Task: Look for space in San Vicente de Tagua Tagua, Chile from 1st June, 2023 to 9th June, 2023 for 4 adults in price range Rs.6000 to Rs.12000. Place can be entire place with 2 bedrooms having 2 beds and 2 bathrooms. Property type can be house, flat, guest house. Booking option can be shelf check-in. Required host language is English.
Action: Mouse moved to (377, 141)
Screenshot: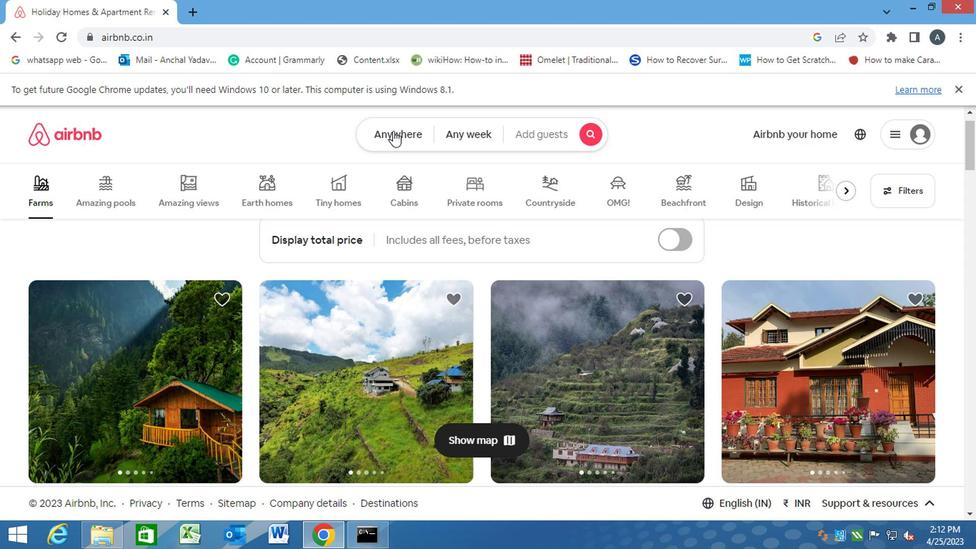 
Action: Mouse pressed left at (377, 141)
Screenshot: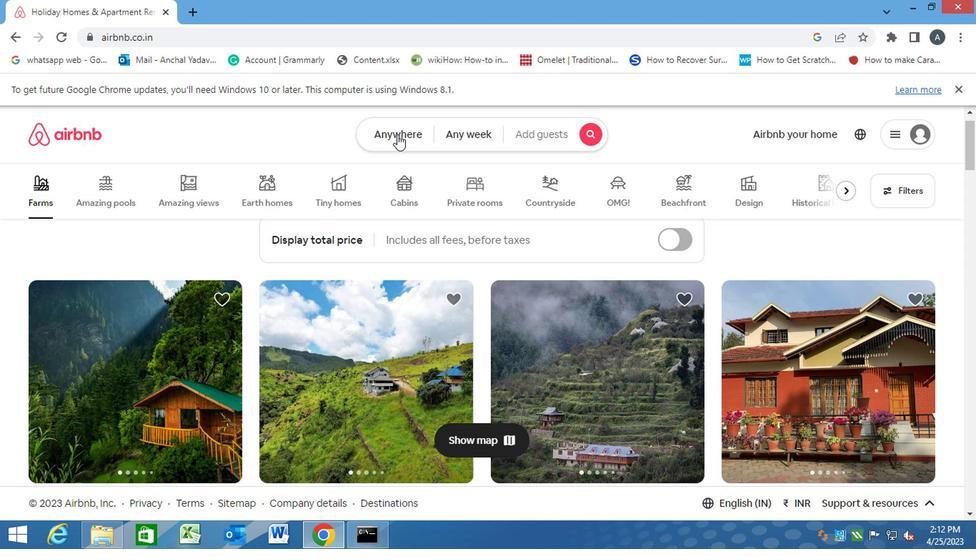 
Action: Mouse moved to (215, 192)
Screenshot: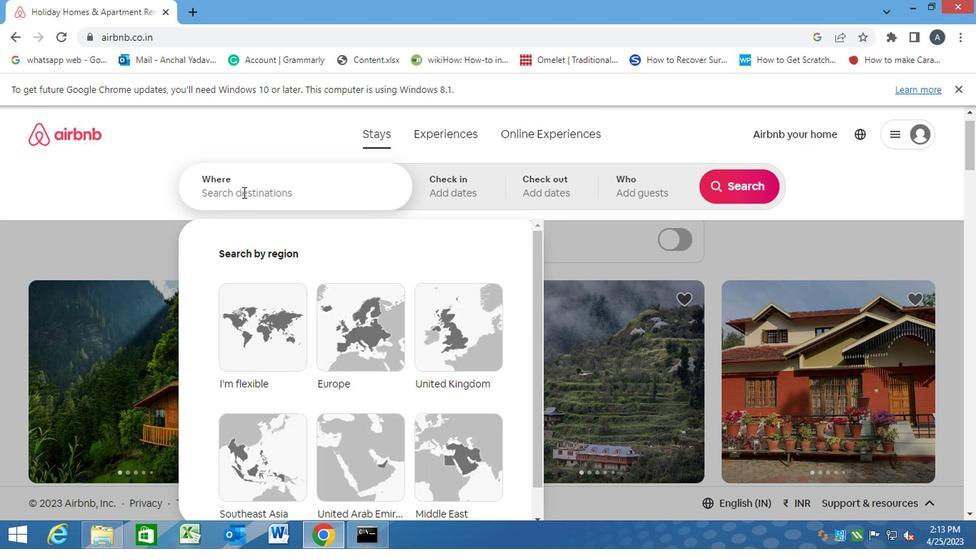 
Action: Mouse pressed left at (215, 192)
Screenshot: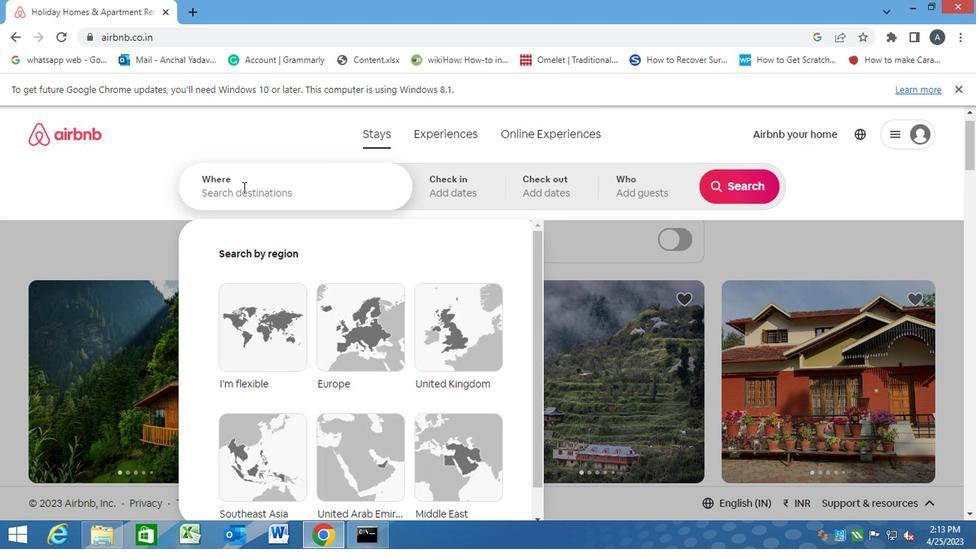 
Action: Mouse moved to (215, 192)
Screenshot: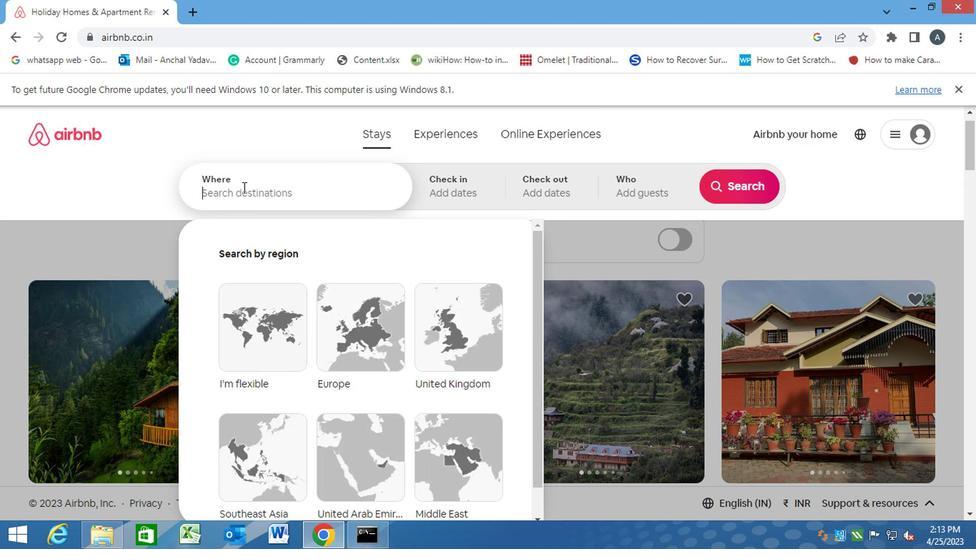 
Action: Key pressed s<Key.backspace><Key.caps_lock>s<Key.caps_lock>an<Key.space><Key.caps_lock>v<Key.caps_lock>i
Screenshot: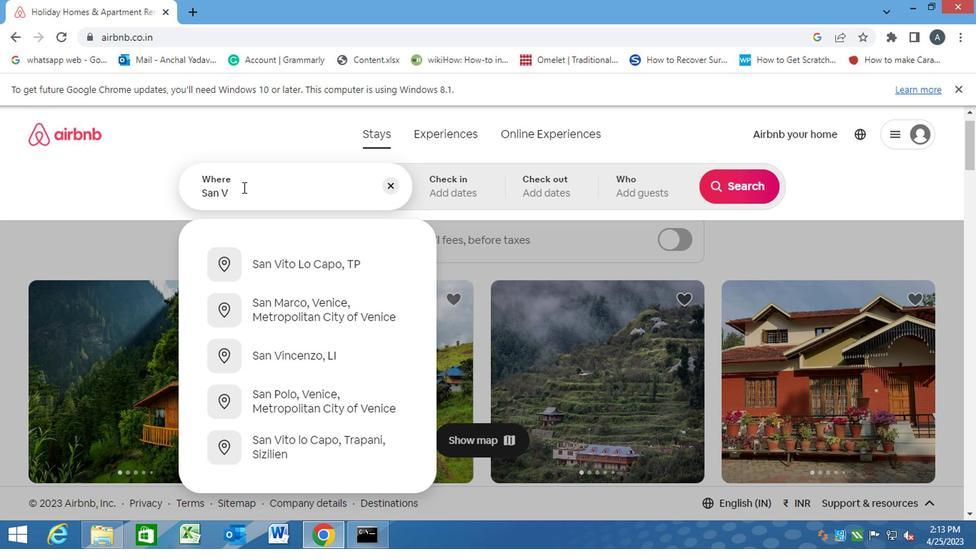 
Action: Mouse moved to (219, 175)
Screenshot: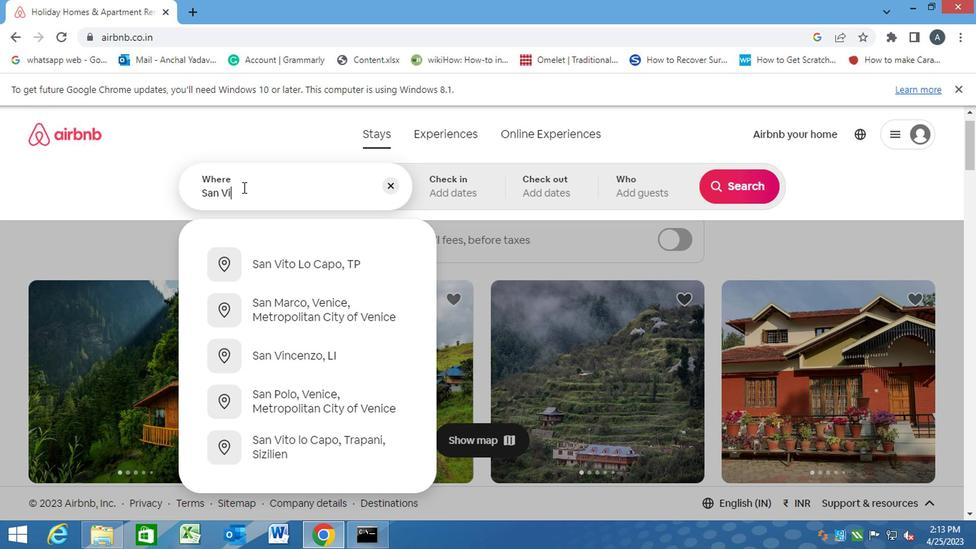 
Action: Key pressed cente<Key.space>de<Key.space><Key.caps_lock>t<Key.caps_lock>agua<Key.space><Key.caps_lock>t<Key.caps_lock>agua,<Key.space><Key.caps_lock>c<Key.caps_lock>hile<Key.enter>
Screenshot: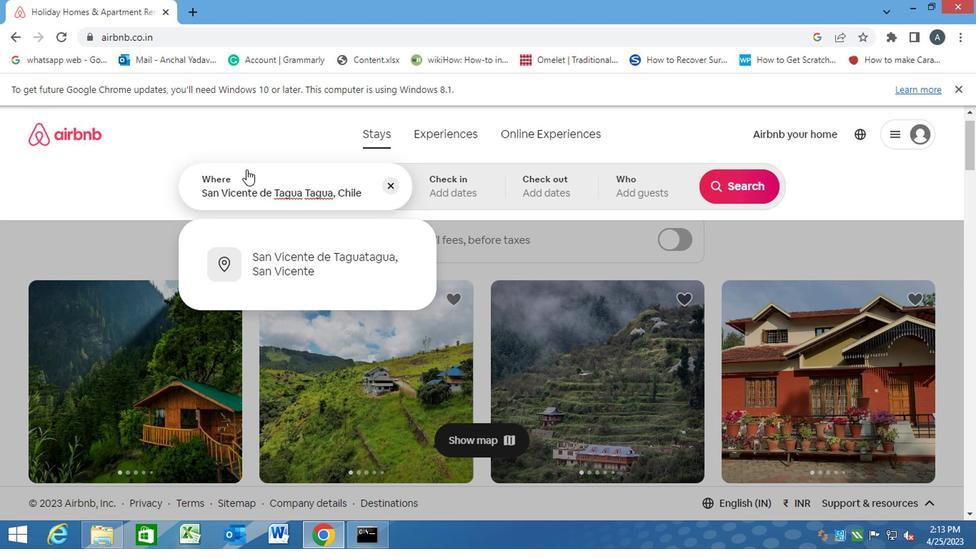 
Action: Mouse moved to (720, 297)
Screenshot: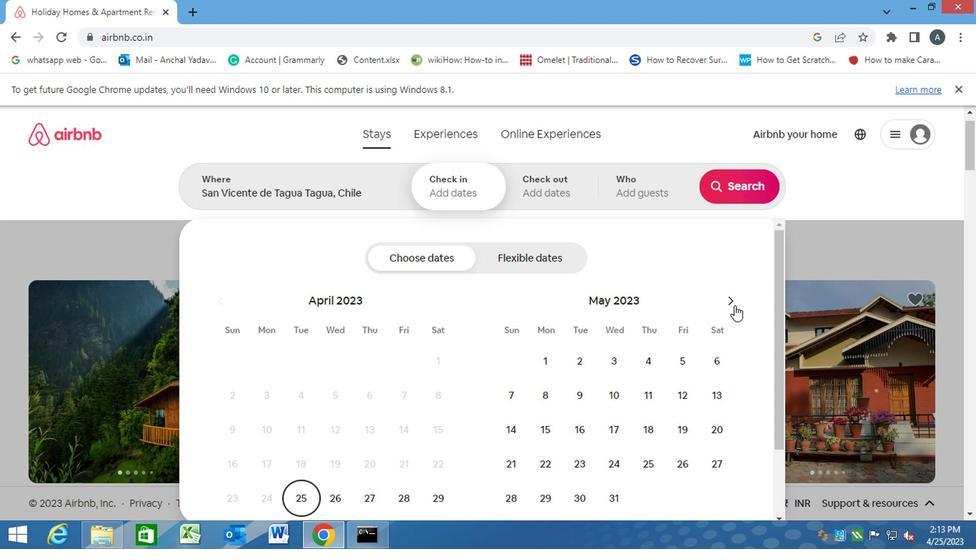 
Action: Mouse pressed left at (720, 297)
Screenshot: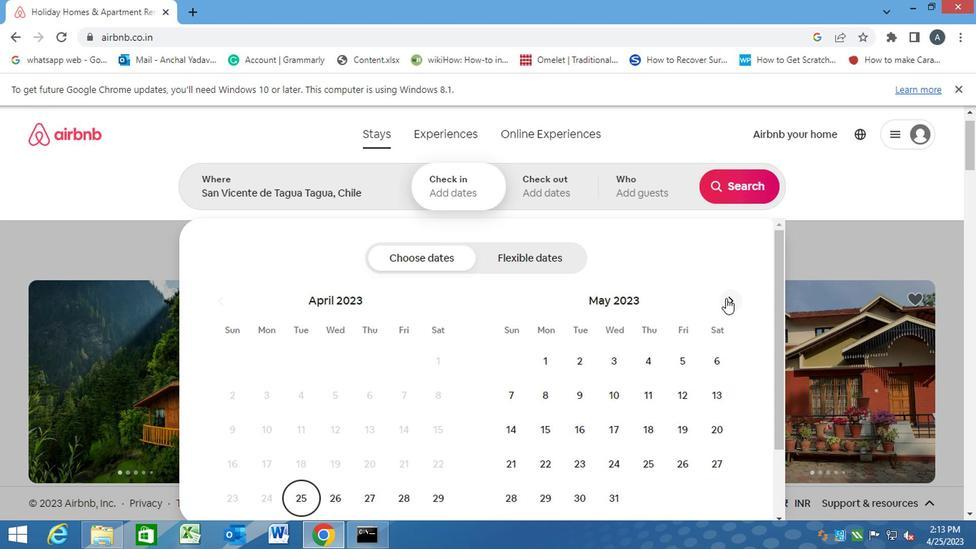 
Action: Mouse moved to (645, 355)
Screenshot: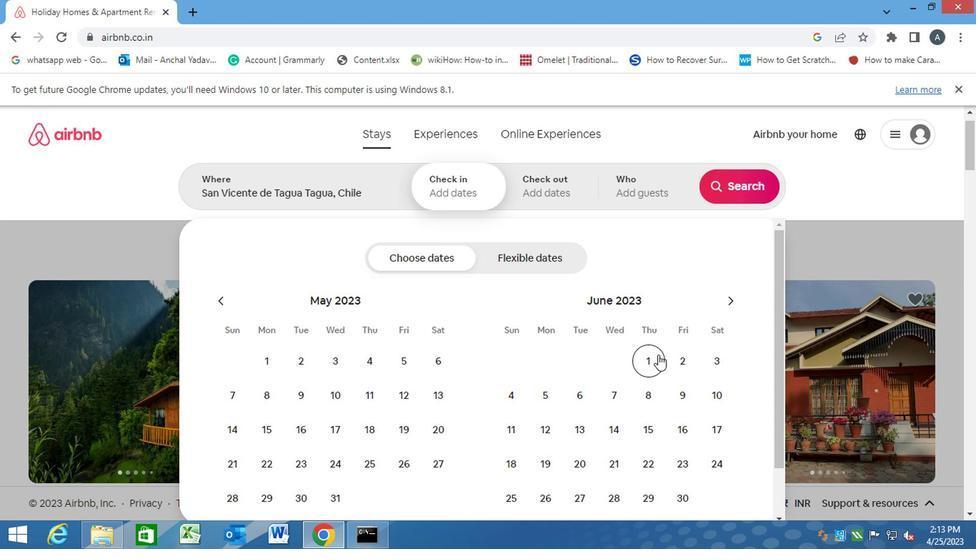 
Action: Mouse pressed left at (645, 355)
Screenshot: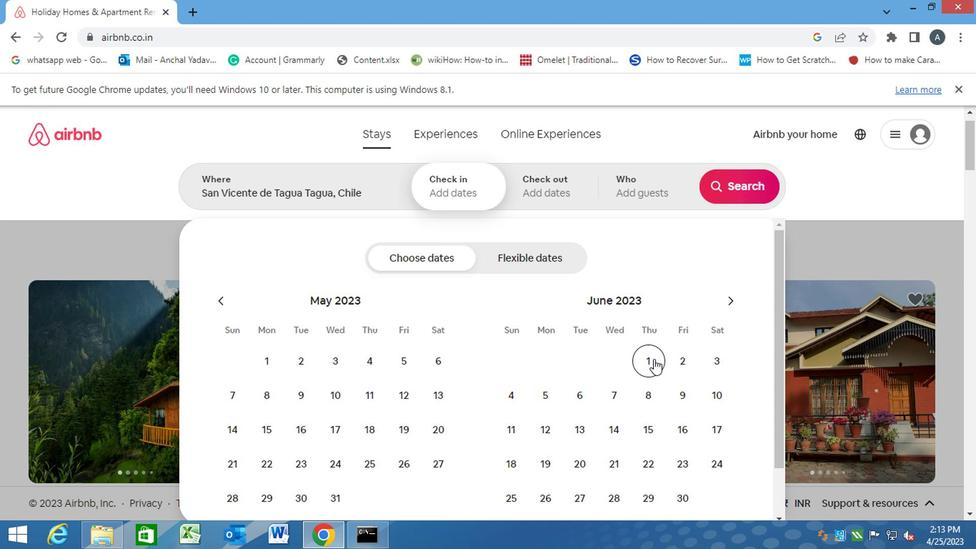 
Action: Mouse moved to (681, 383)
Screenshot: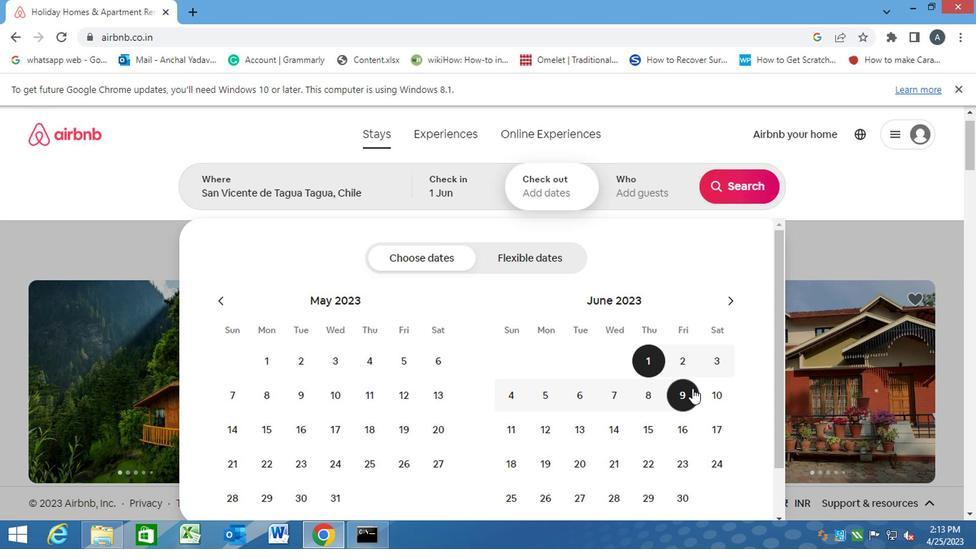 
Action: Mouse pressed left at (681, 383)
Screenshot: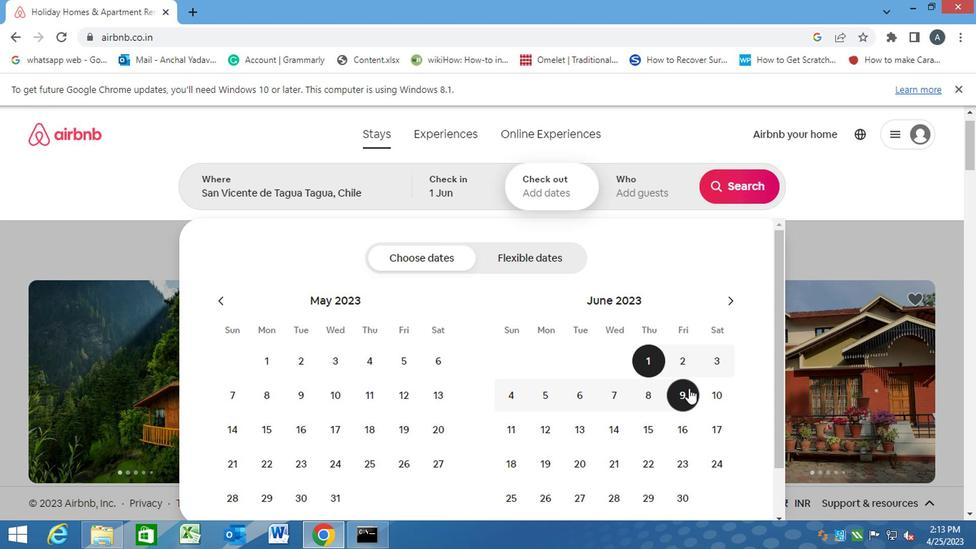 
Action: Mouse moved to (642, 195)
Screenshot: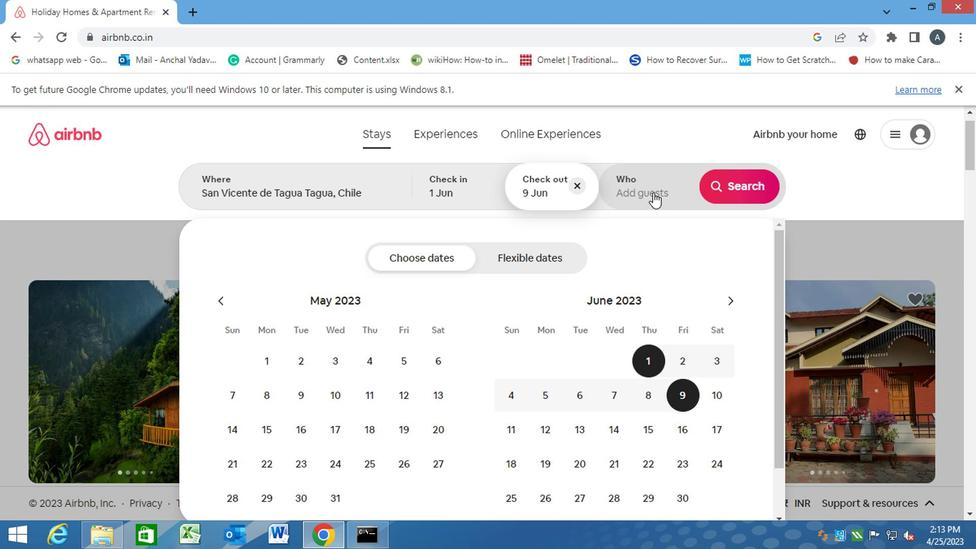 
Action: Mouse pressed left at (642, 195)
Screenshot: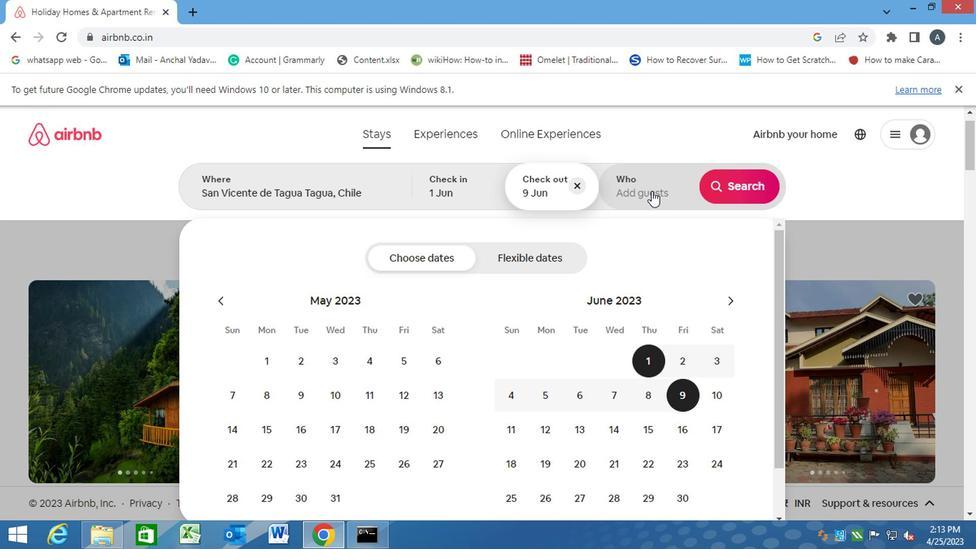 
Action: Mouse moved to (744, 261)
Screenshot: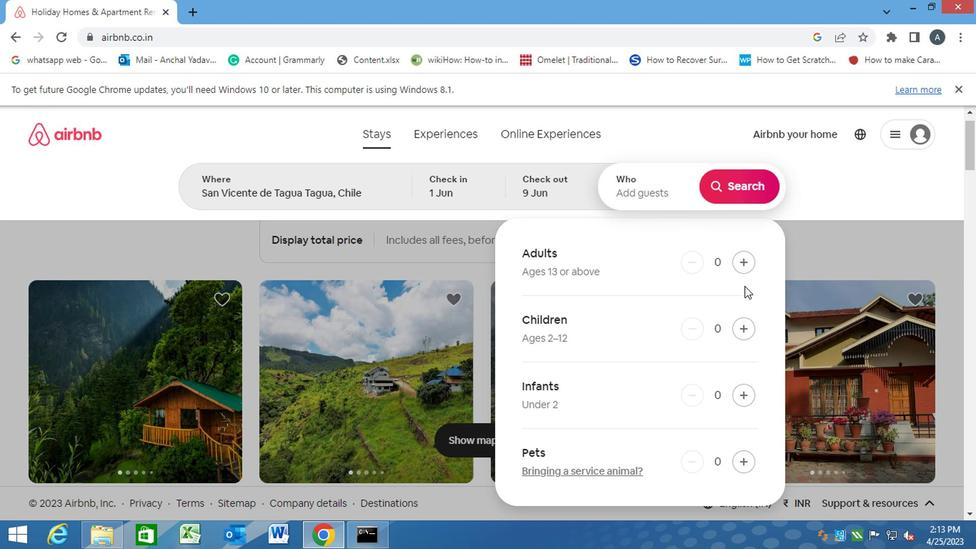
Action: Mouse pressed left at (744, 261)
Screenshot: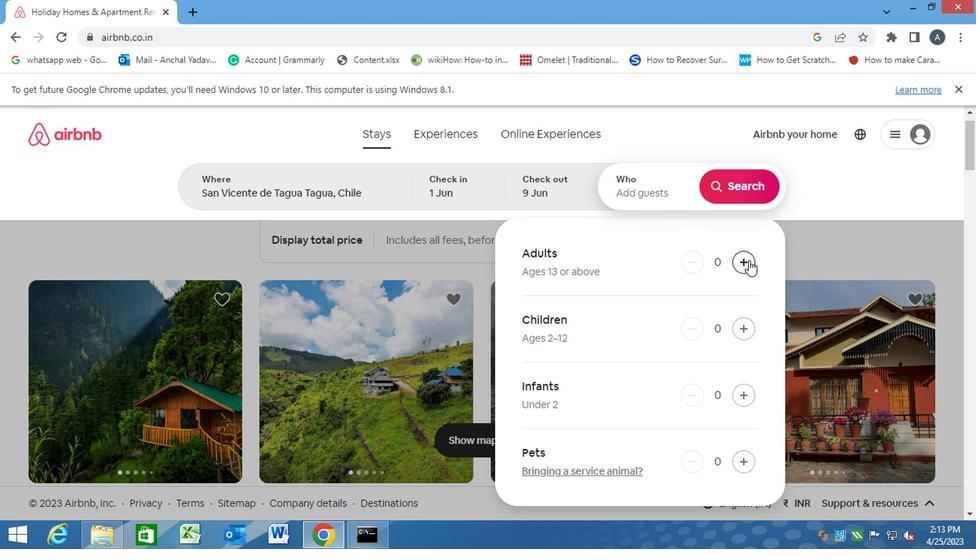 
Action: Mouse pressed left at (744, 261)
Screenshot: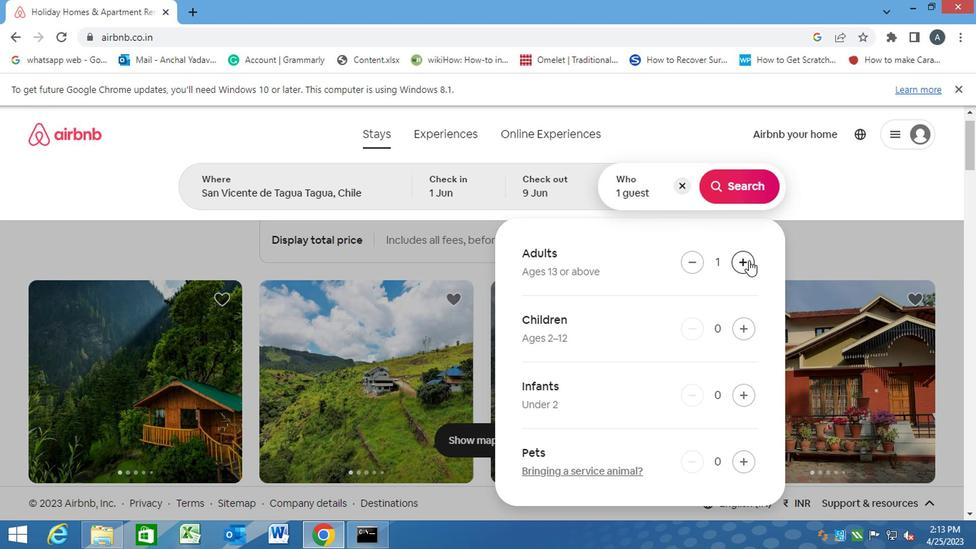 
Action: Mouse pressed left at (744, 261)
Screenshot: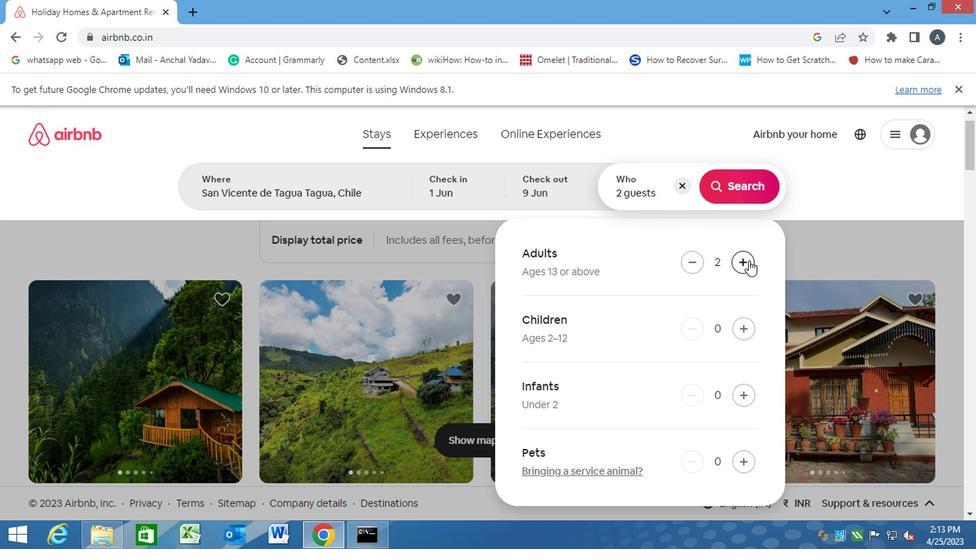 
Action: Mouse pressed left at (744, 261)
Screenshot: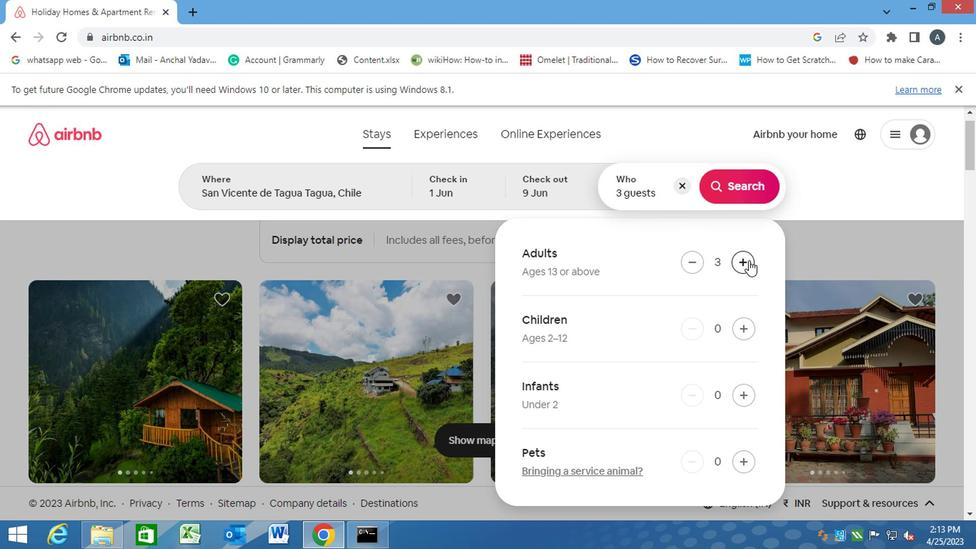 
Action: Mouse moved to (716, 192)
Screenshot: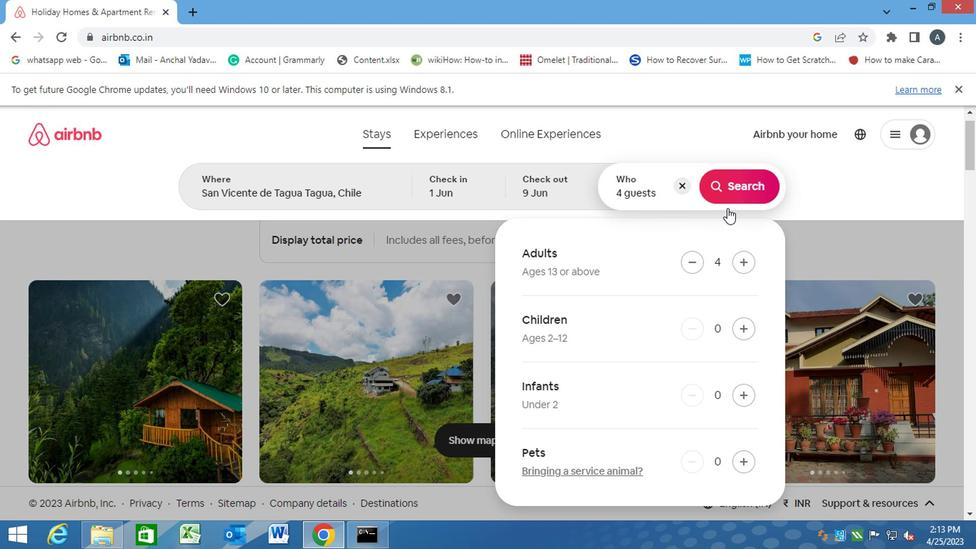 
Action: Mouse pressed left at (716, 192)
Screenshot: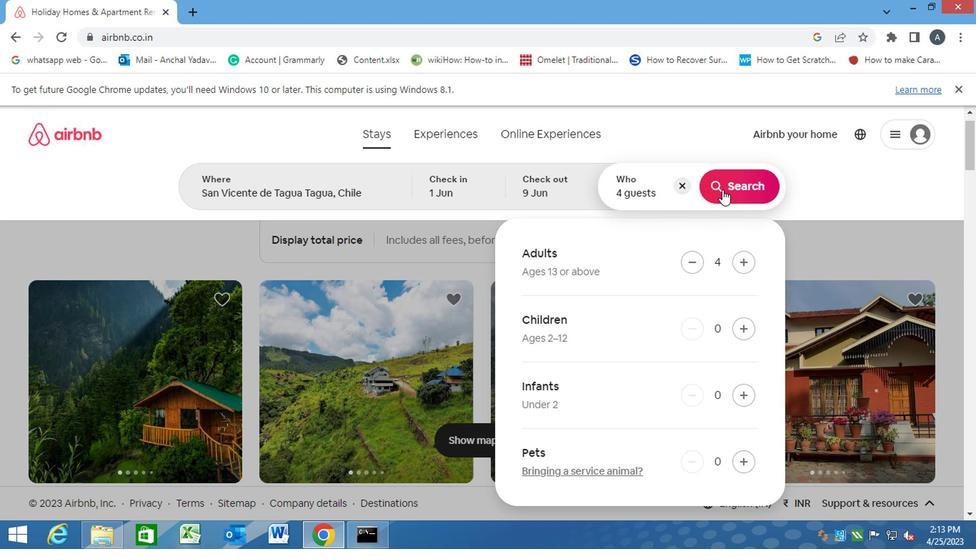 
Action: Mouse moved to (930, 192)
Screenshot: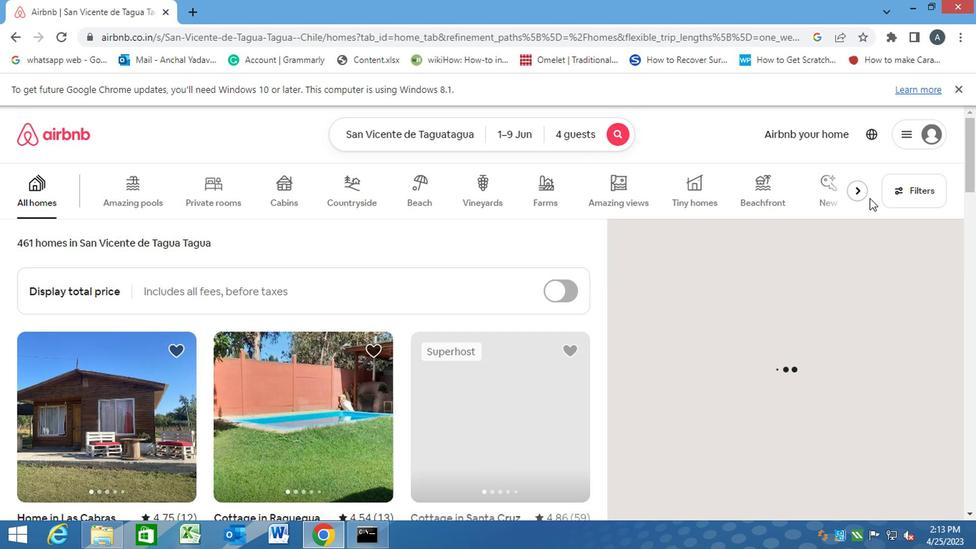 
Action: Mouse pressed left at (930, 192)
Screenshot: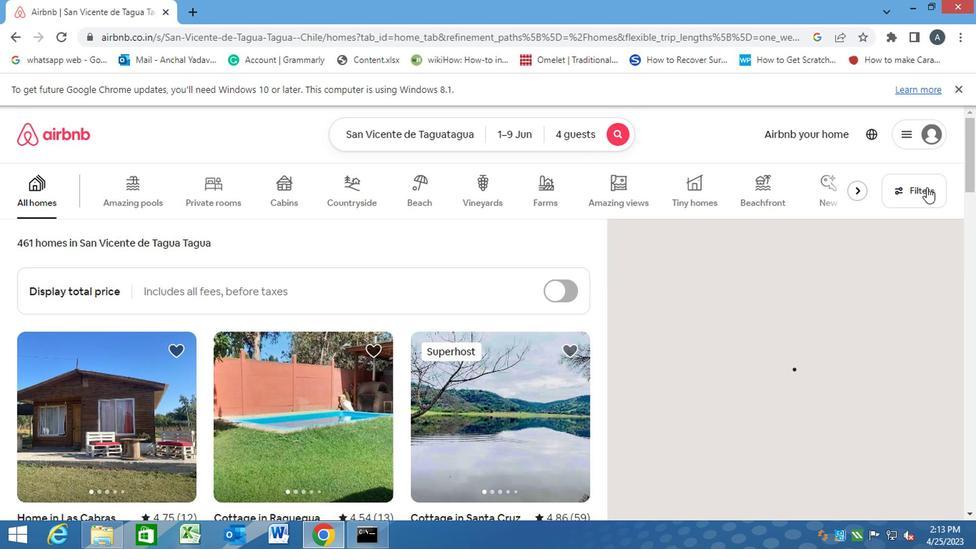 
Action: Mouse moved to (274, 360)
Screenshot: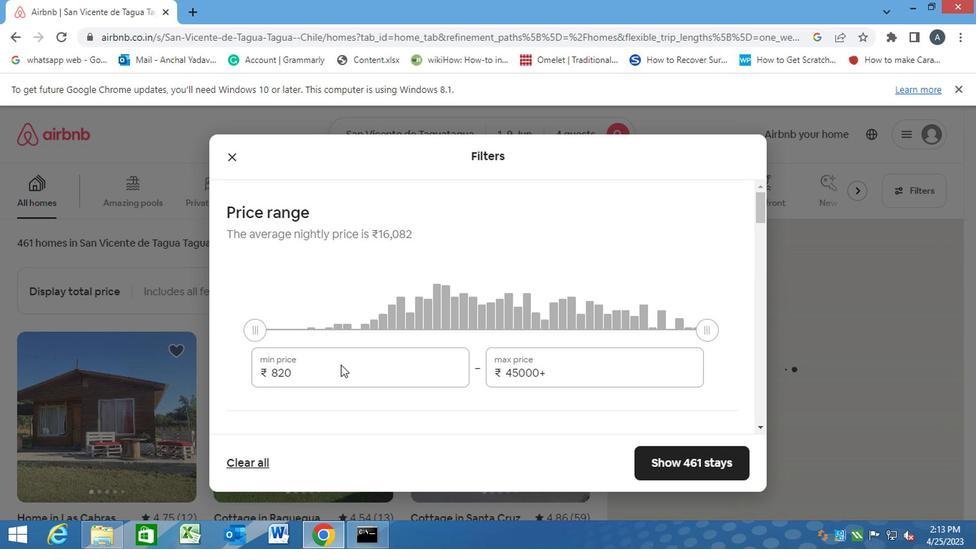
Action: Mouse pressed left at (274, 360)
Screenshot: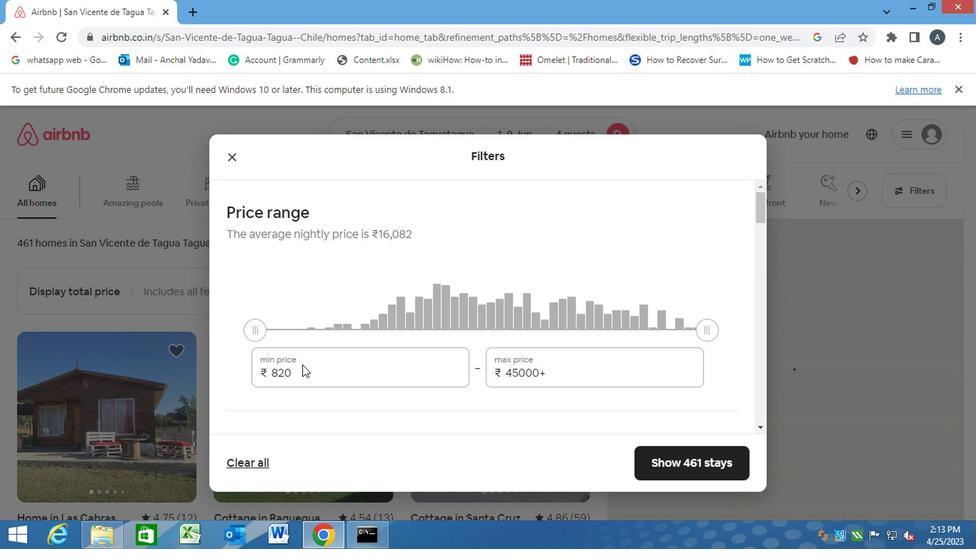 
Action: Mouse moved to (272, 368)
Screenshot: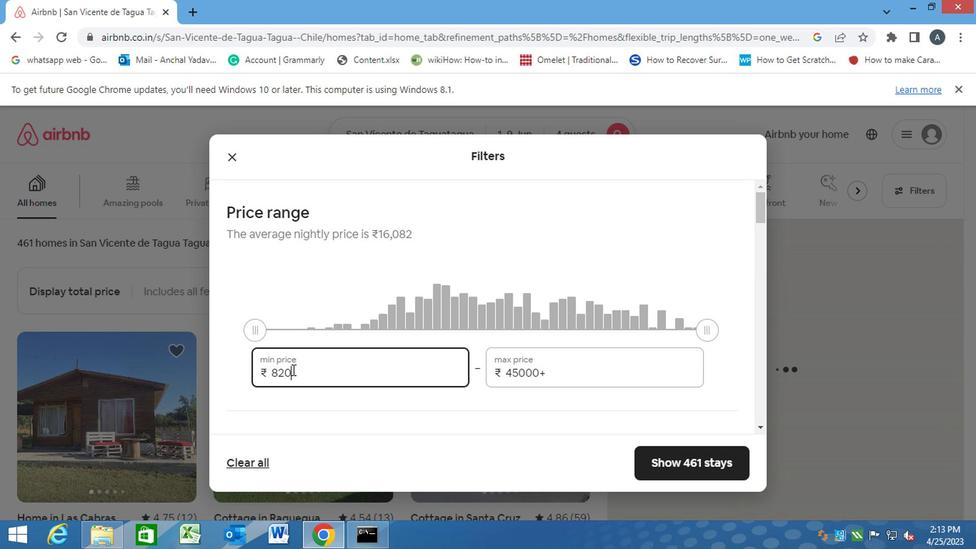 
Action: Mouse pressed left at (272, 368)
Screenshot: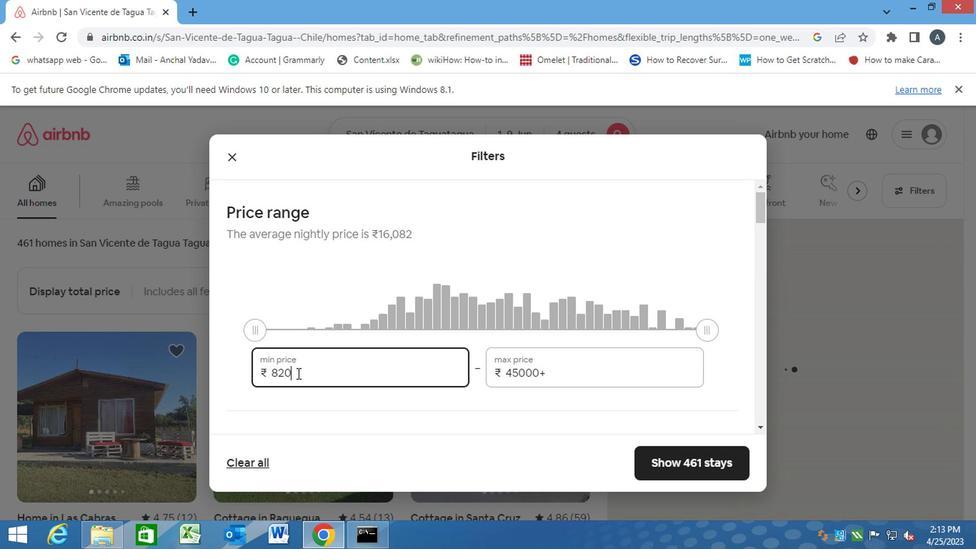 
Action: Mouse moved to (240, 368)
Screenshot: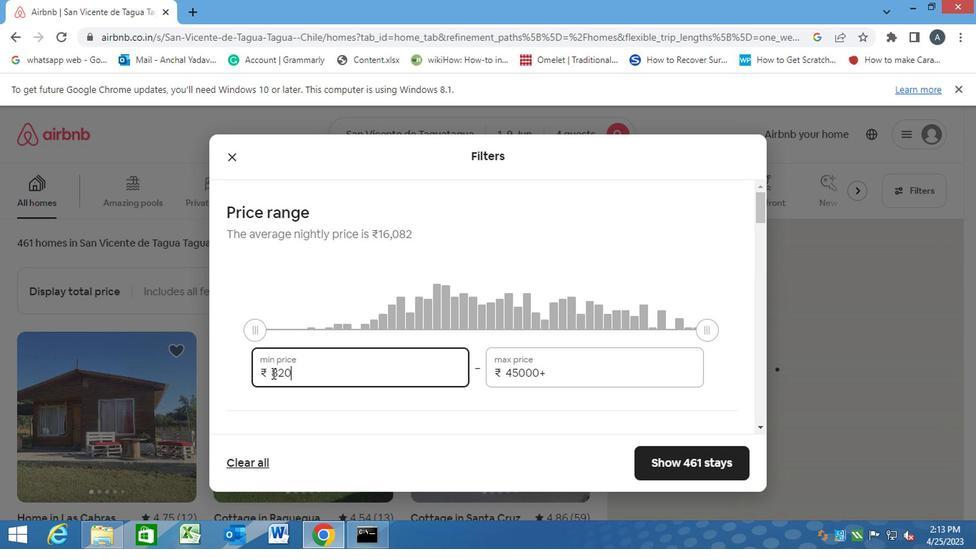 
Action: Key pressed 6000<Key.tab><Key.backspace>12<Key.backspace><Key.backspace><Key.backspace><Key.backspace><Key.backspace><Key.backspace><Key.backspace><Key.backspace><Key.backspace><Key.backspace><Key.backspace><Key.backspace><Key.backspace><Key.backspace><Key.backspace><Key.backspace><Key.backspace><Key.backspace><Key.backspace><Key.backspace>12000
Screenshot: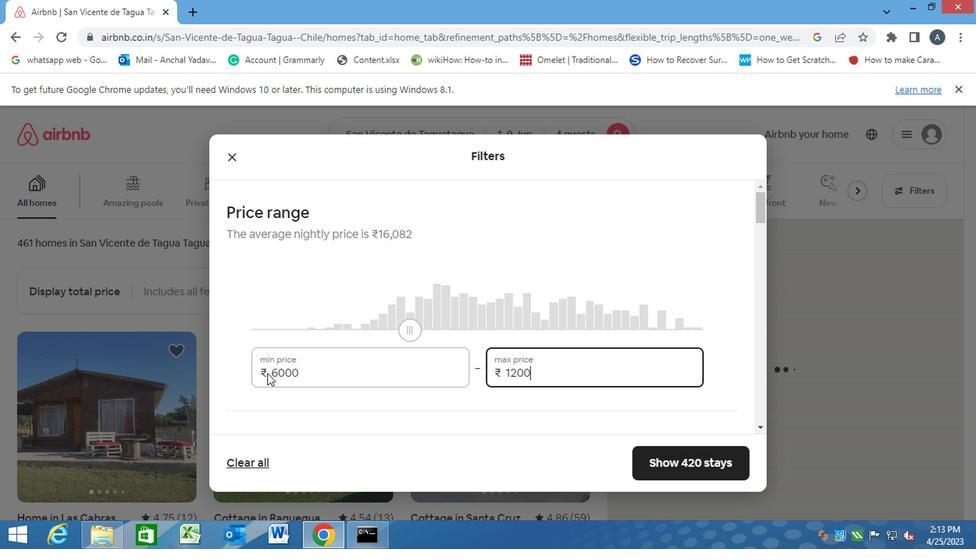 
Action: Mouse moved to (267, 406)
Screenshot: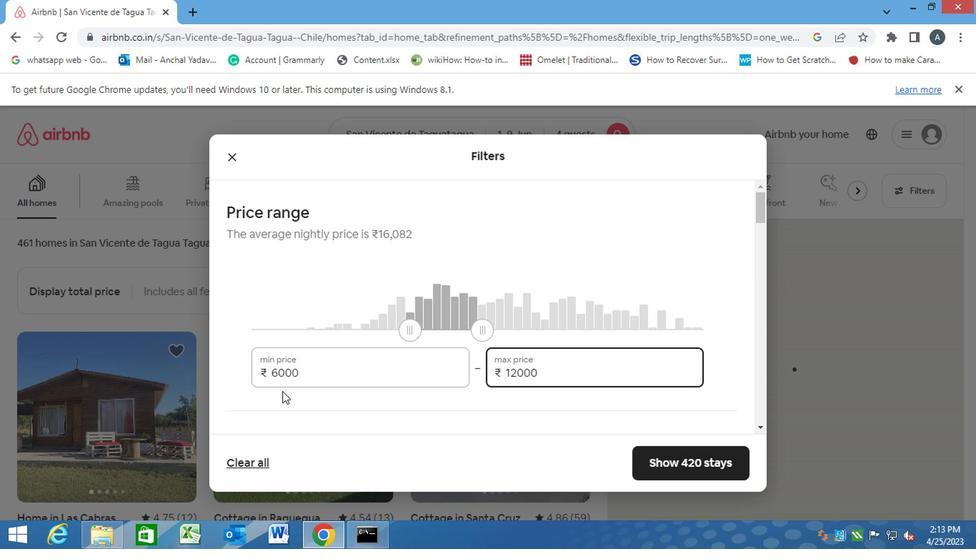 
Action: Mouse pressed left at (267, 406)
Screenshot: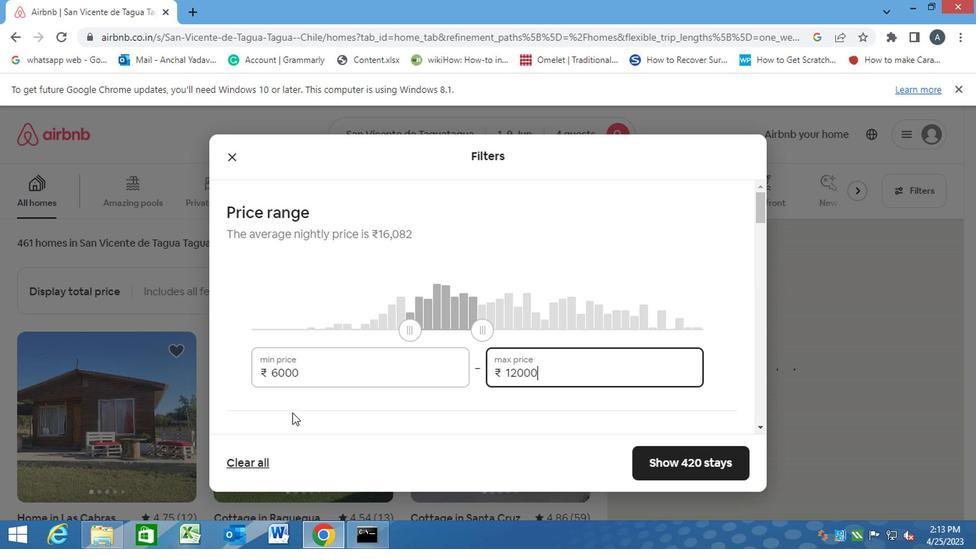 
Action: Mouse scrolled (267, 405) with delta (0, 0)
Screenshot: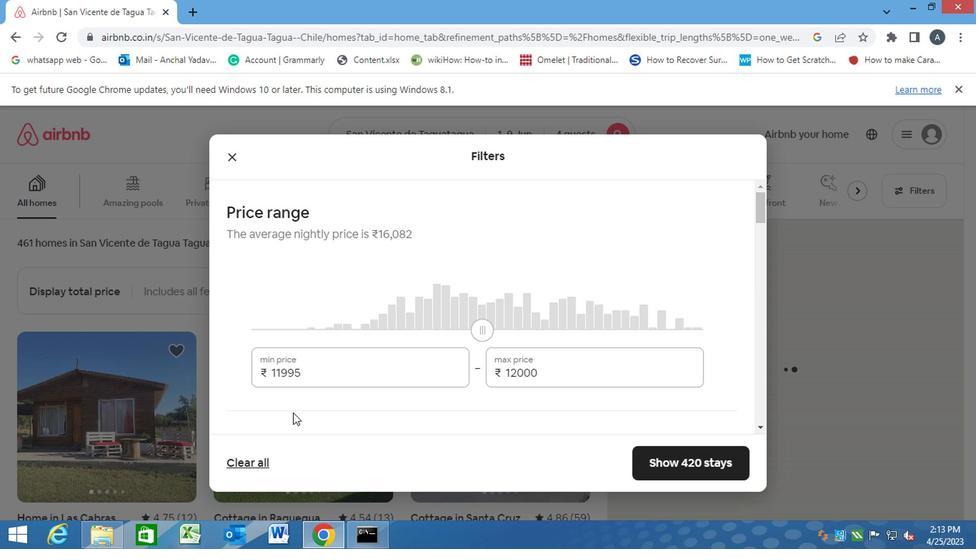 
Action: Mouse scrolled (267, 405) with delta (0, 0)
Screenshot: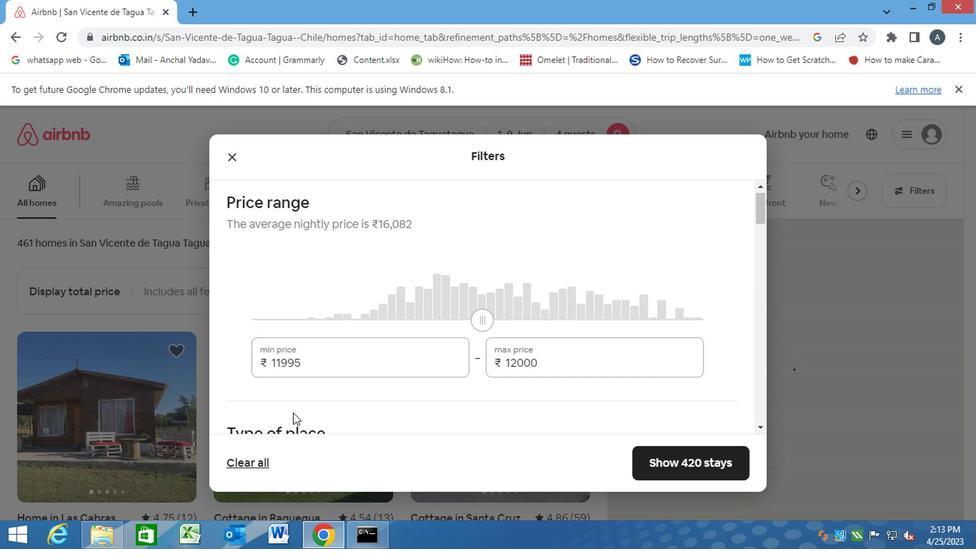 
Action: Mouse scrolled (267, 405) with delta (0, 0)
Screenshot: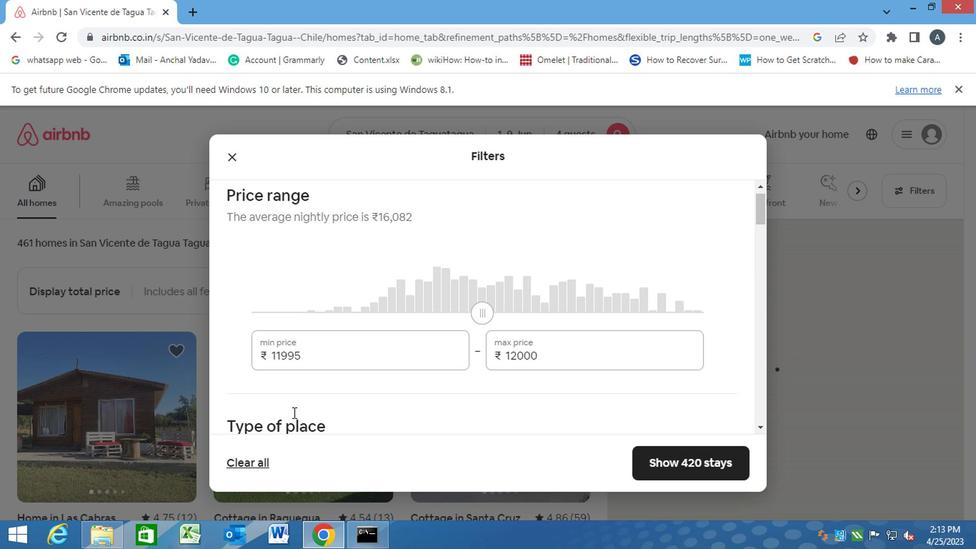 
Action: Mouse moved to (211, 273)
Screenshot: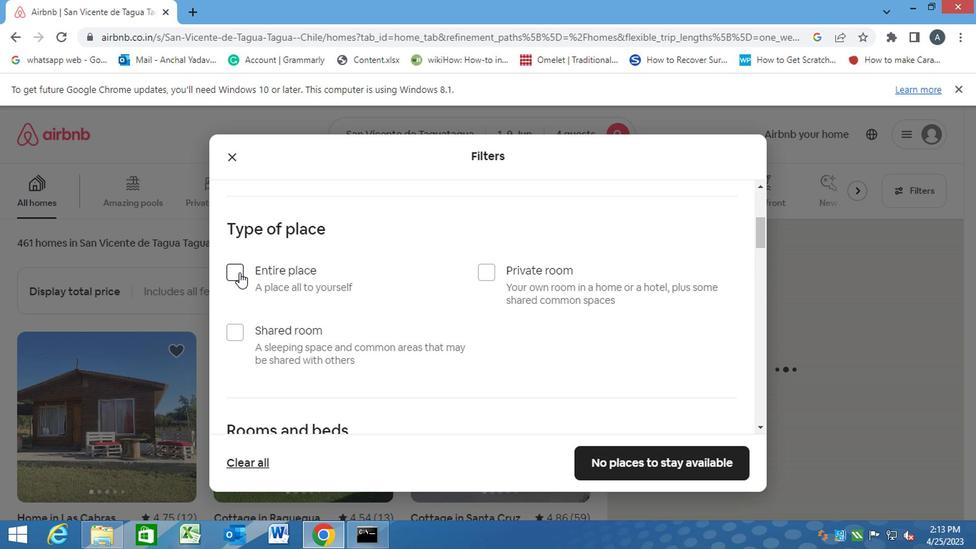 
Action: Mouse pressed left at (211, 273)
Screenshot: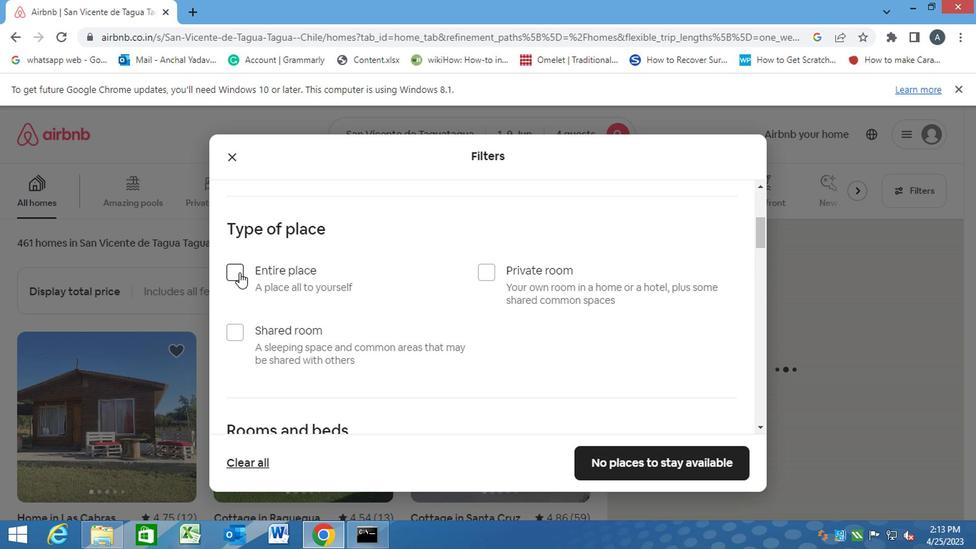 
Action: Mouse moved to (308, 312)
Screenshot: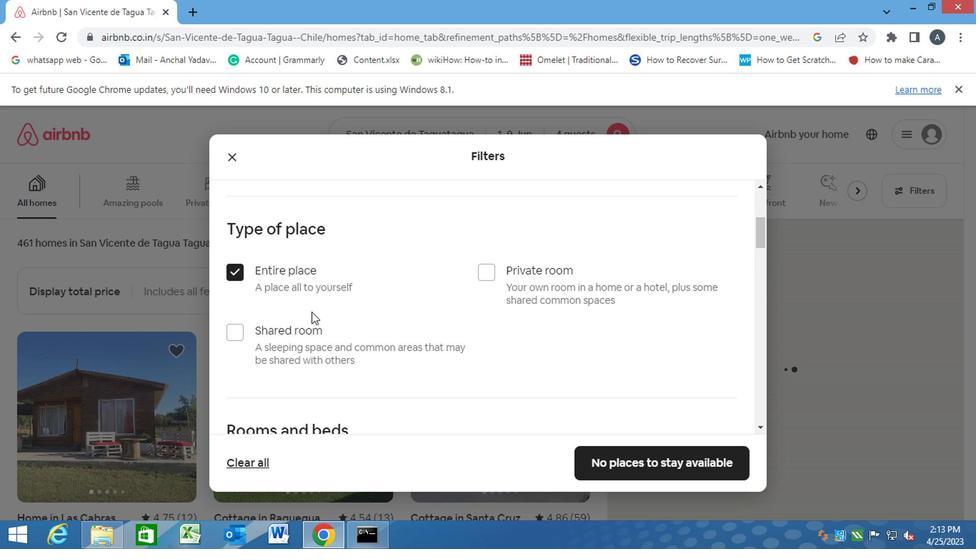
Action: Mouse scrolled (308, 311) with delta (0, -1)
Screenshot: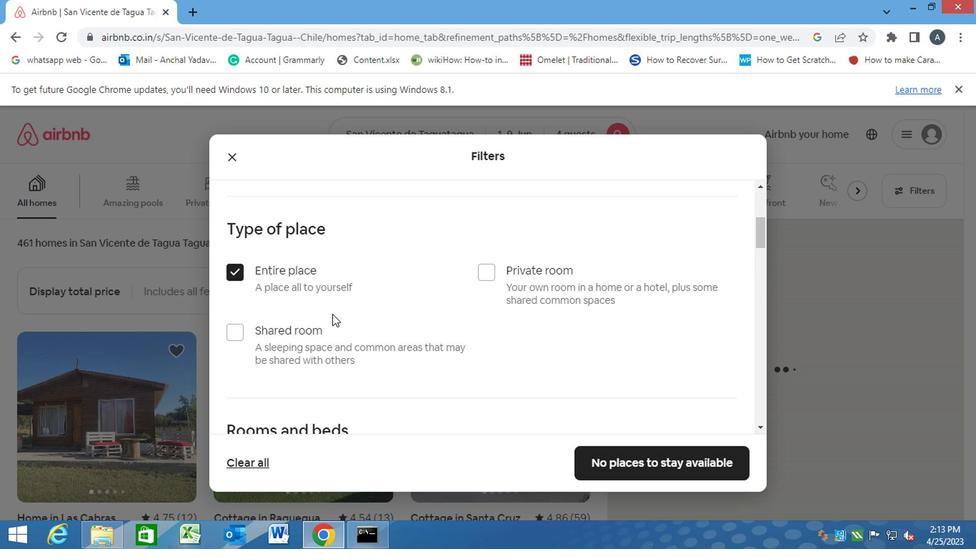 
Action: Mouse scrolled (308, 311) with delta (0, -1)
Screenshot: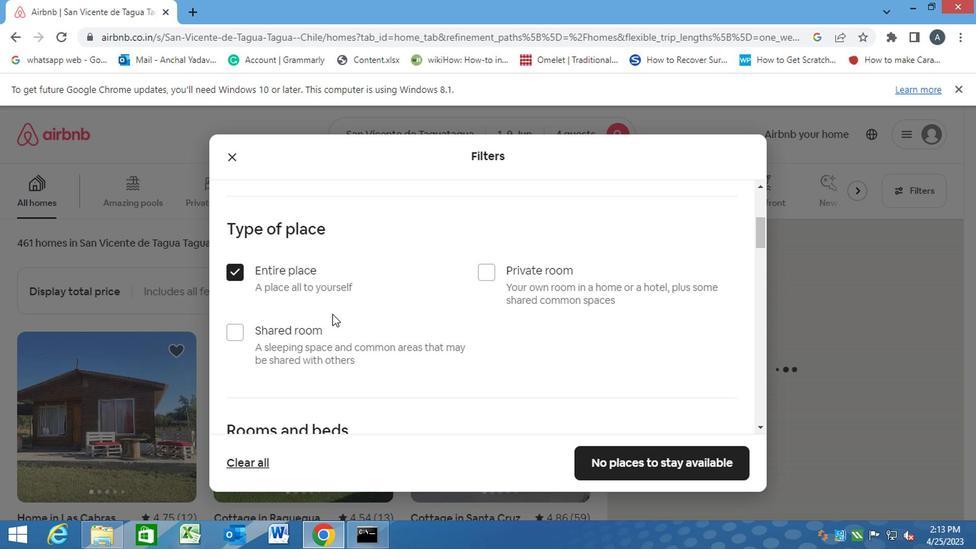 
Action: Mouse scrolled (308, 311) with delta (0, -1)
Screenshot: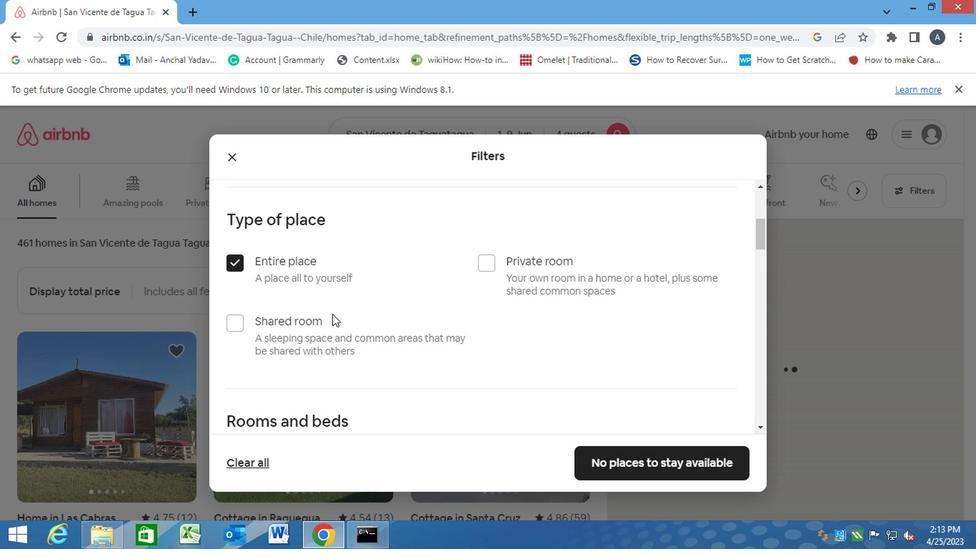 
Action: Mouse moved to (337, 301)
Screenshot: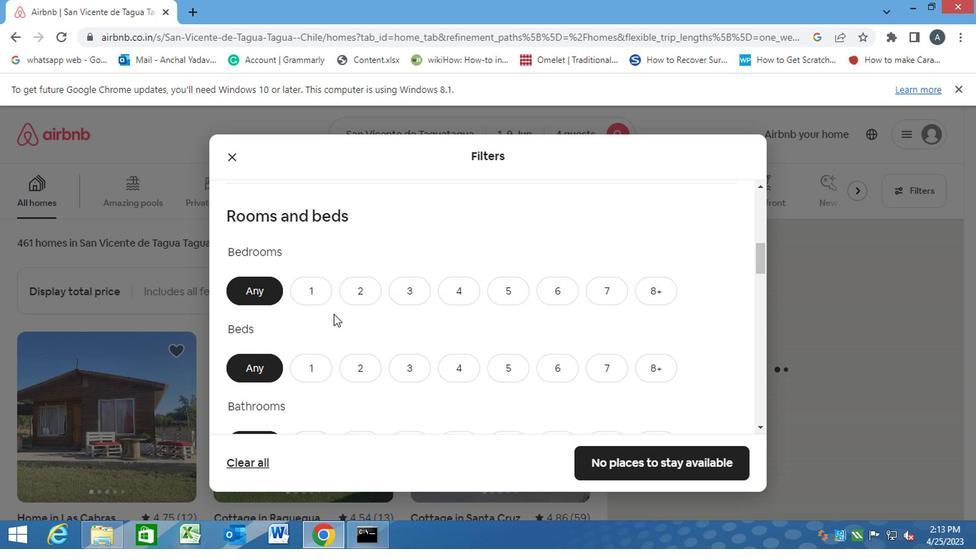 
Action: Mouse scrolled (337, 300) with delta (0, 0)
Screenshot: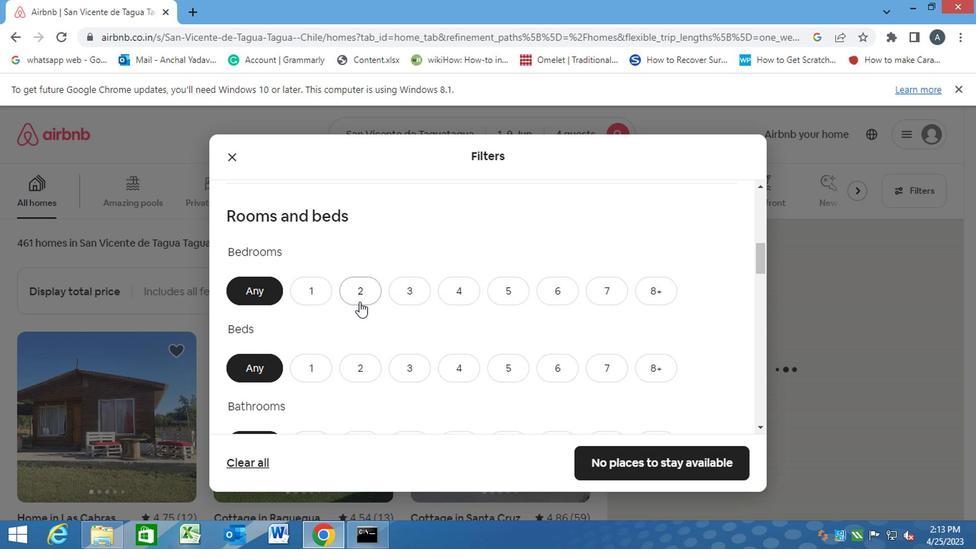 
Action: Mouse moved to (343, 229)
Screenshot: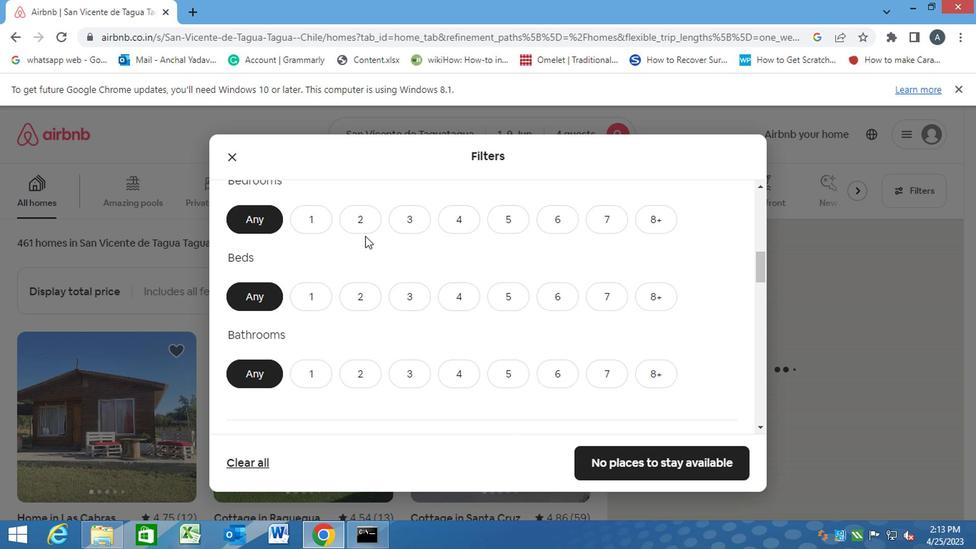 
Action: Mouse pressed left at (343, 229)
Screenshot: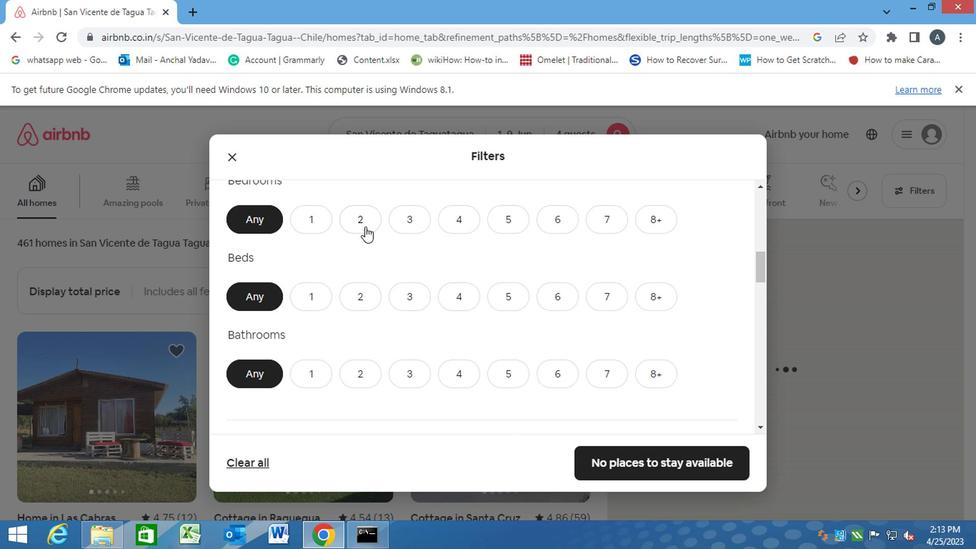 
Action: Mouse moved to (342, 294)
Screenshot: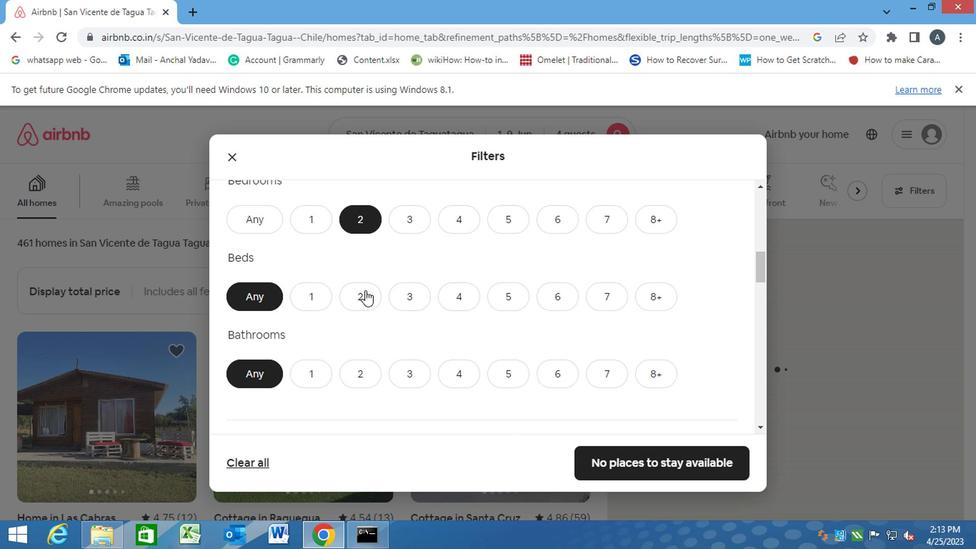 
Action: Mouse pressed left at (342, 294)
Screenshot: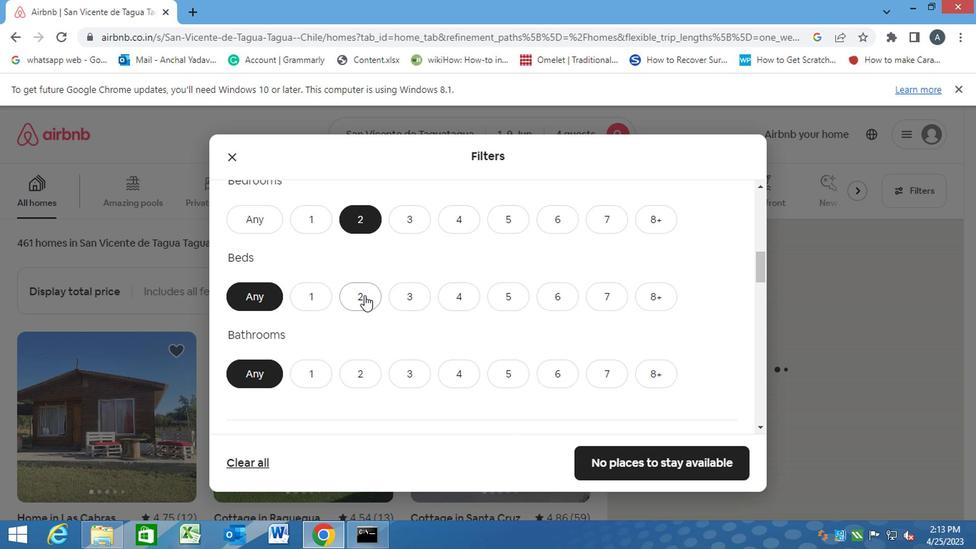 
Action: Mouse moved to (337, 370)
Screenshot: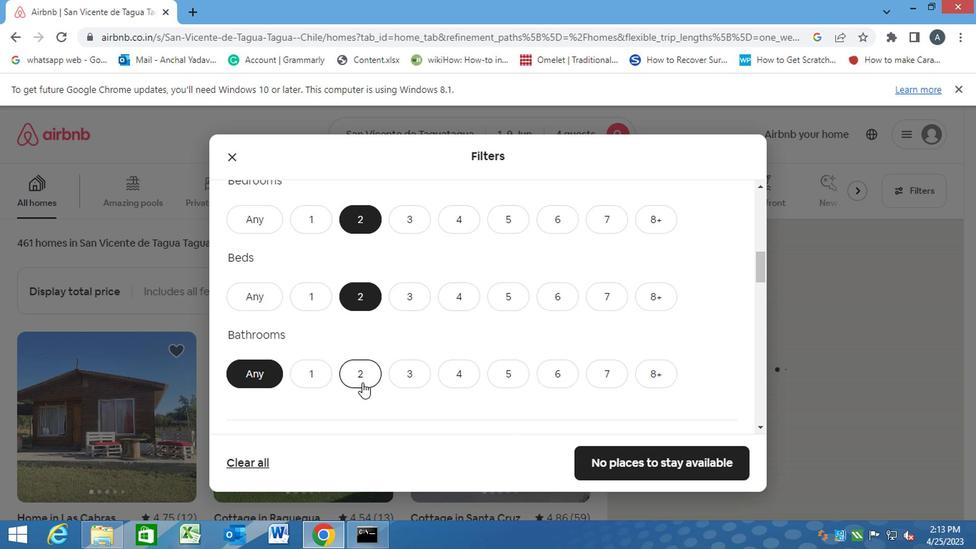 
Action: Mouse pressed left at (337, 370)
Screenshot: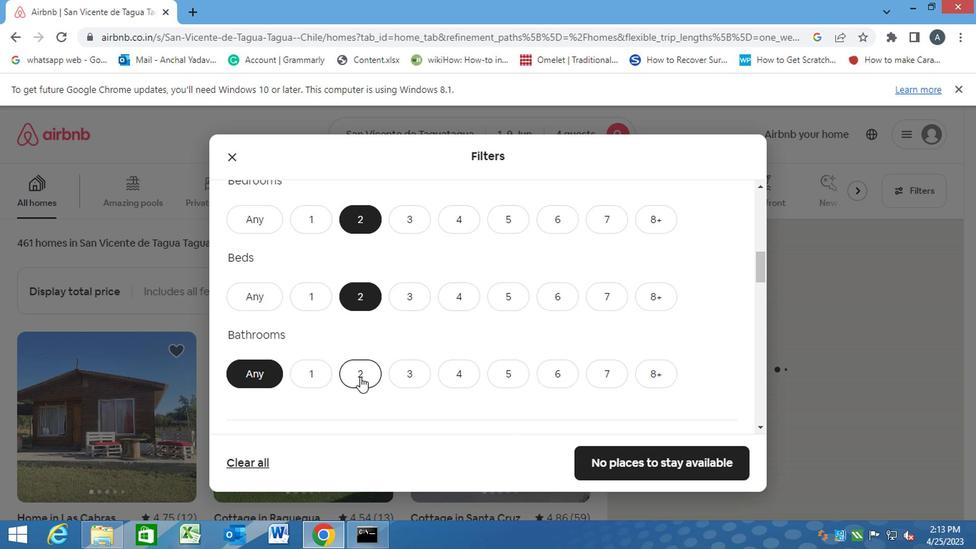 
Action: Mouse moved to (323, 403)
Screenshot: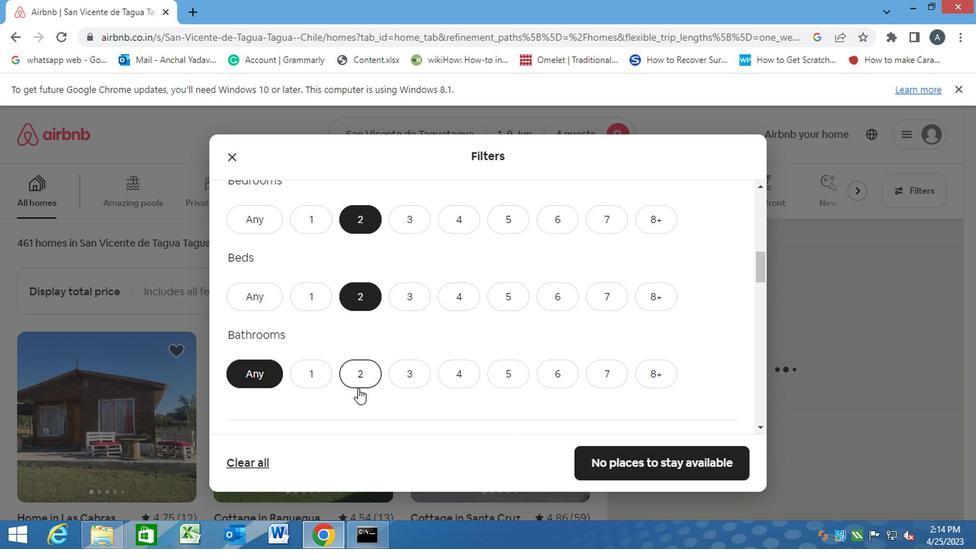
Action: Mouse scrolled (323, 402) with delta (0, -1)
Screenshot: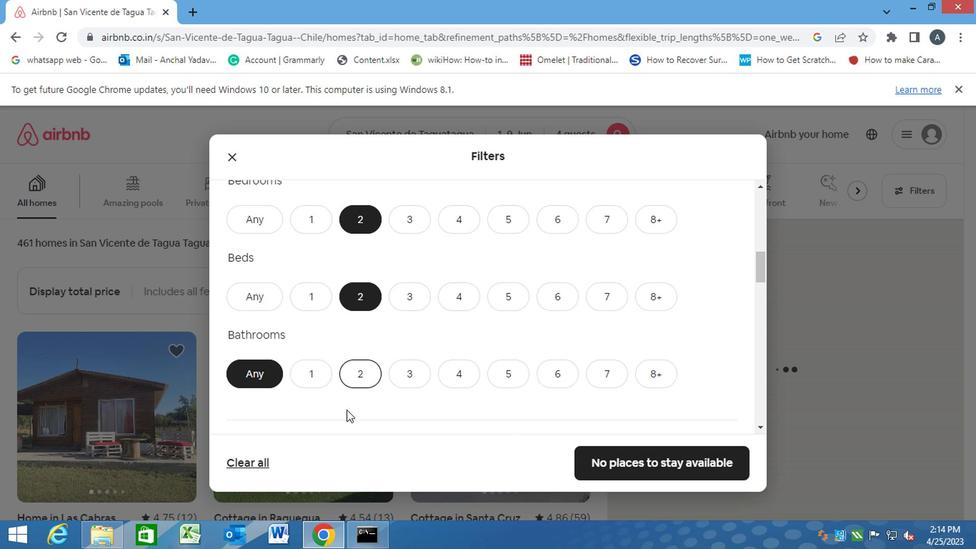 
Action: Mouse scrolled (323, 402) with delta (0, -1)
Screenshot: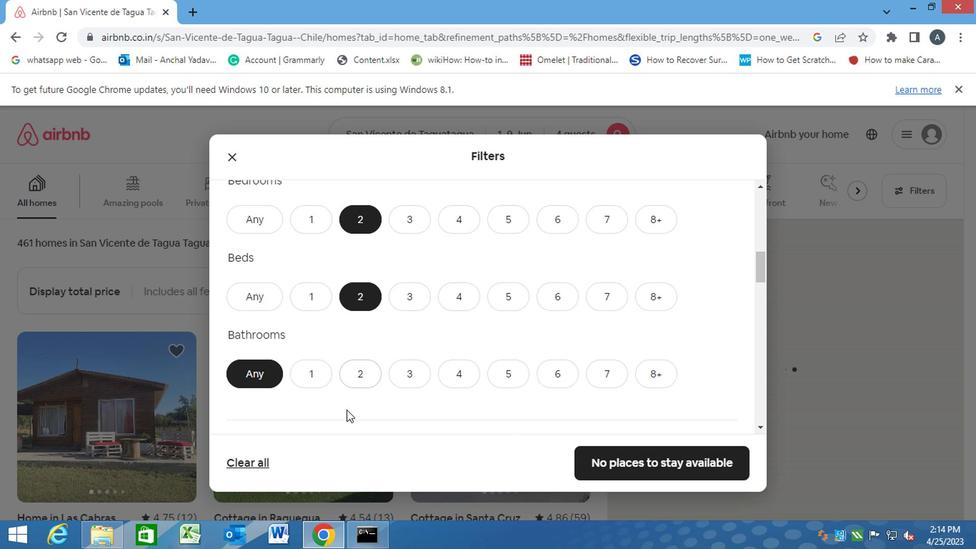
Action: Mouse scrolled (323, 404) with delta (0, 0)
Screenshot: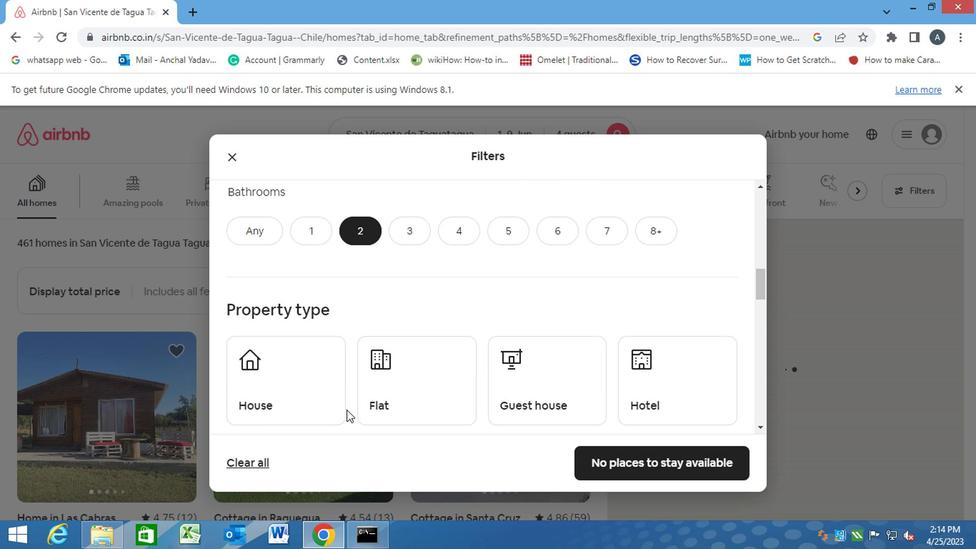 
Action: Mouse scrolled (323, 404) with delta (0, 0)
Screenshot: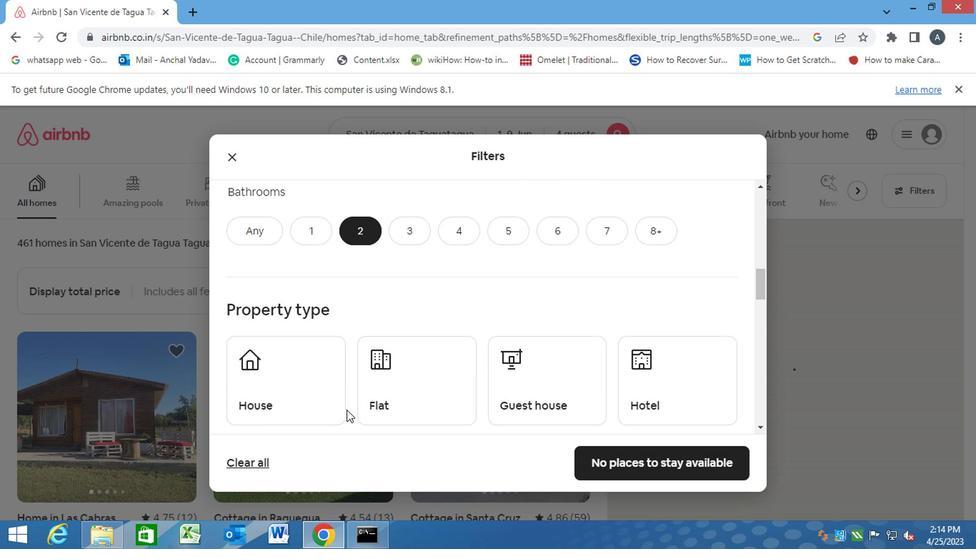 
Action: Mouse scrolled (323, 402) with delta (0, -1)
Screenshot: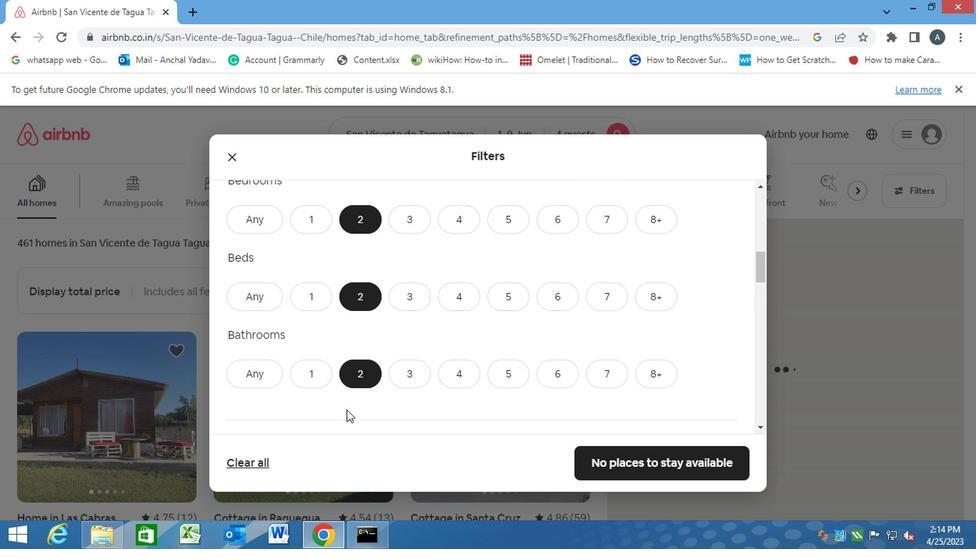 
Action: Mouse scrolled (323, 402) with delta (0, -1)
Screenshot: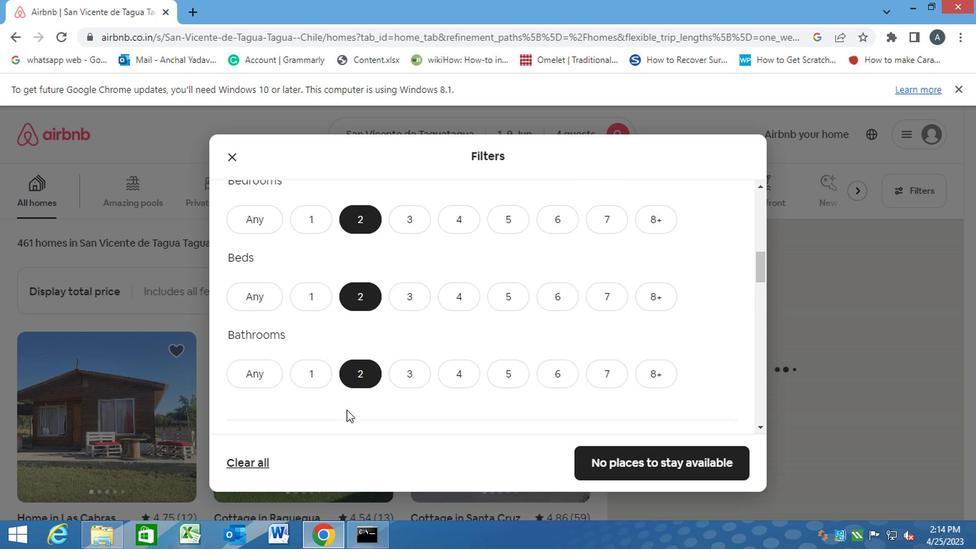 
Action: Mouse moved to (275, 389)
Screenshot: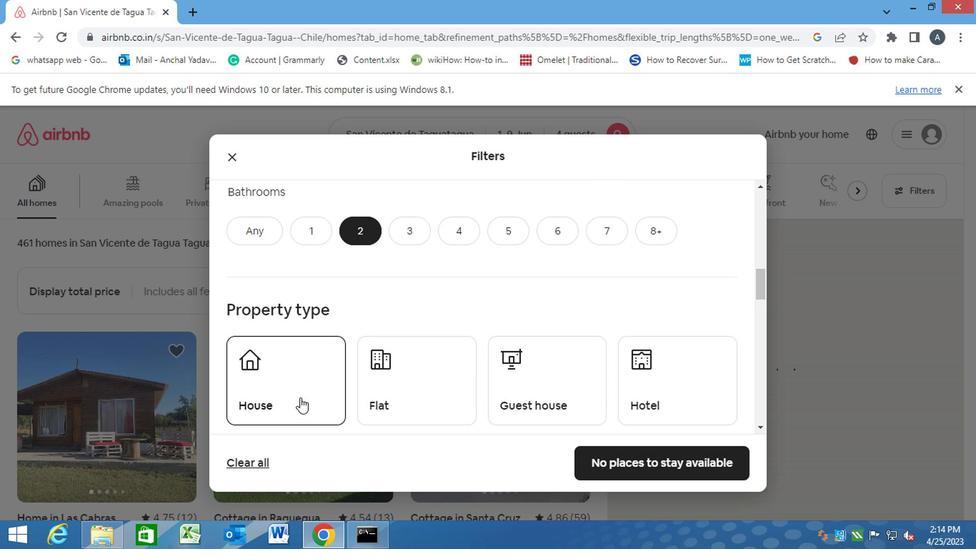 
Action: Mouse pressed left at (275, 389)
Screenshot: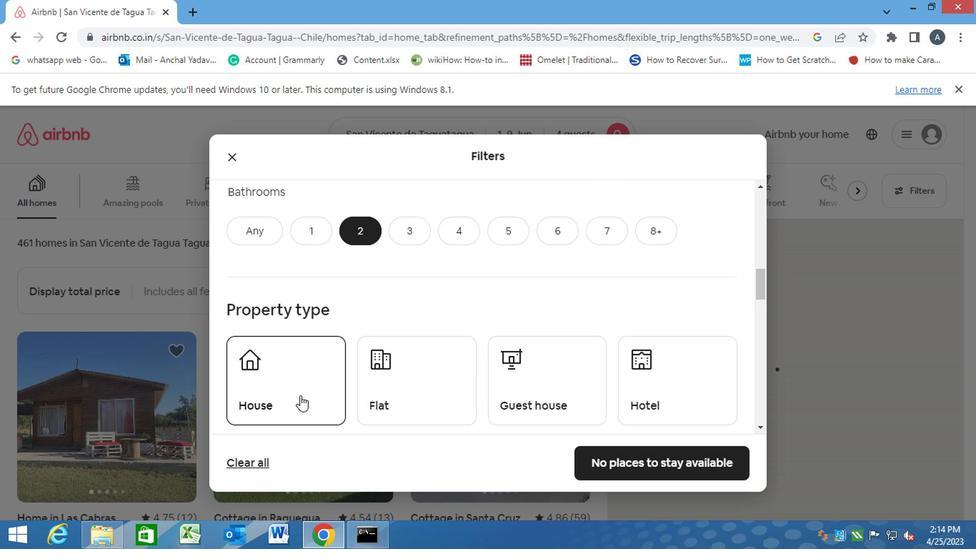 
Action: Mouse moved to (388, 386)
Screenshot: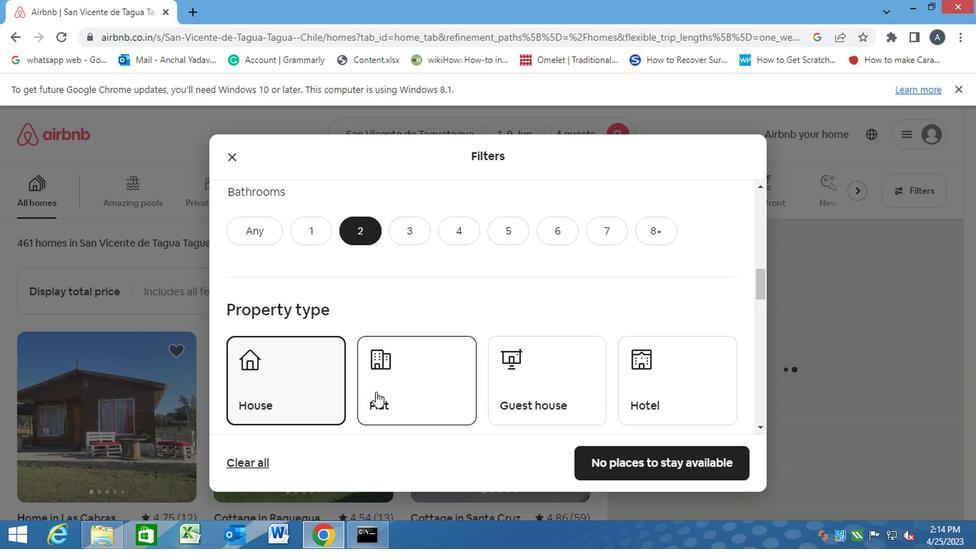 
Action: Mouse pressed left at (388, 386)
Screenshot: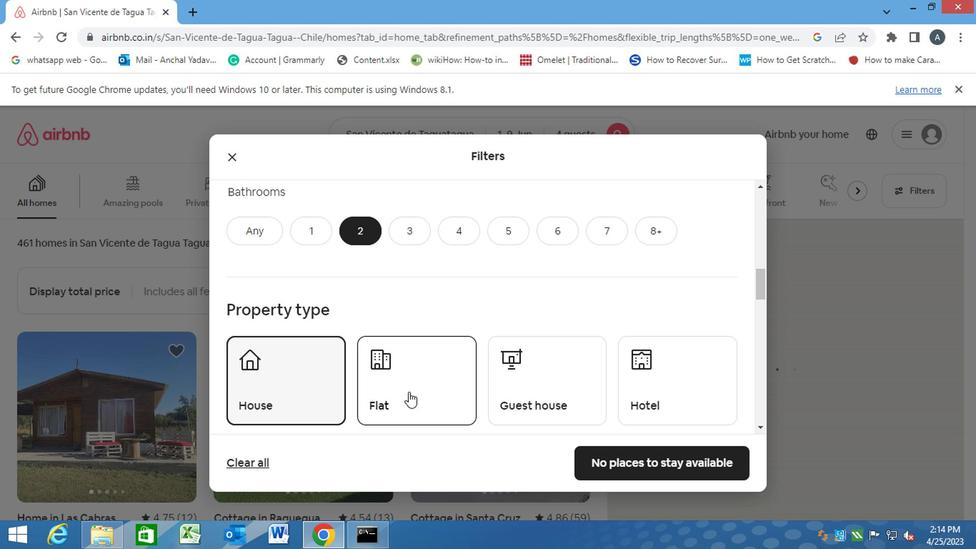 
Action: Mouse moved to (509, 394)
Screenshot: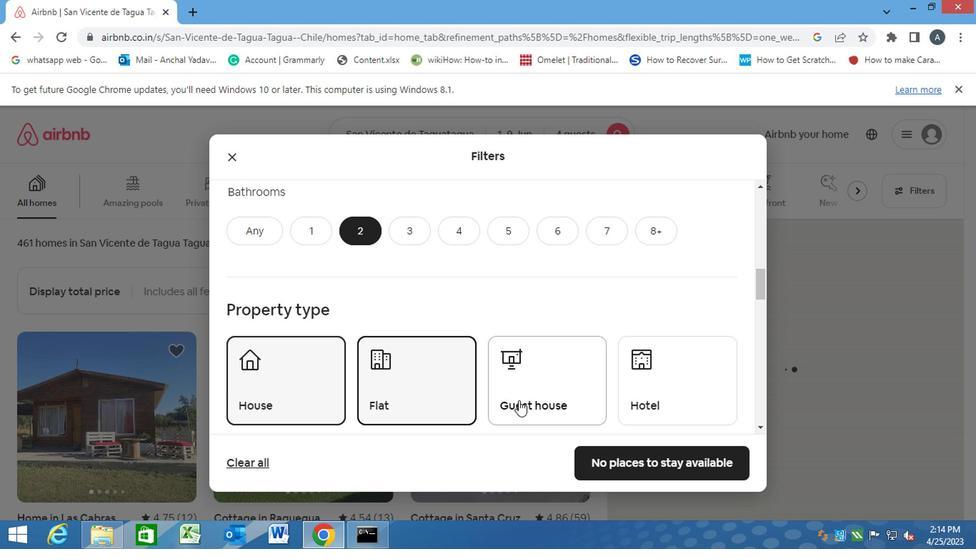 
Action: Mouse pressed left at (509, 394)
Screenshot: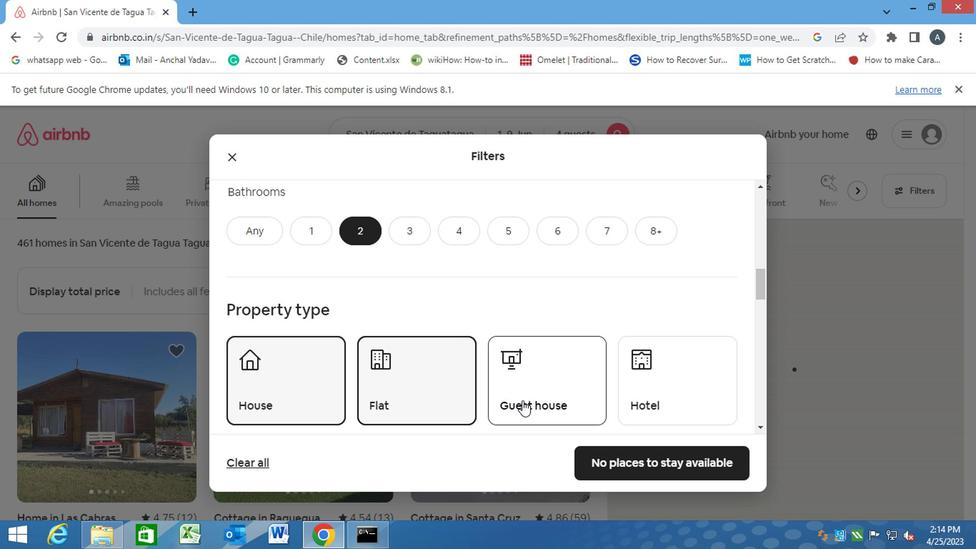 
Action: Mouse scrolled (509, 393) with delta (0, 0)
Screenshot: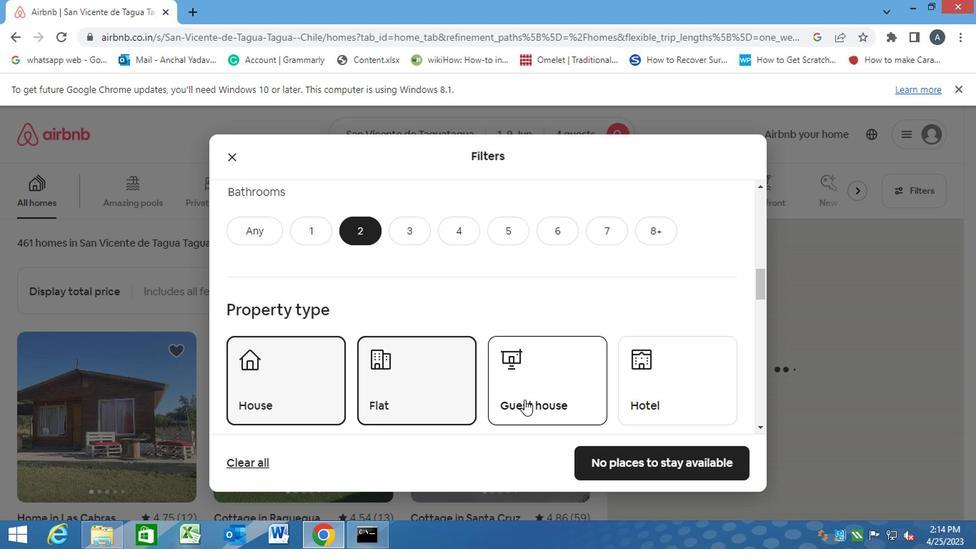 
Action: Mouse scrolled (509, 393) with delta (0, 0)
Screenshot: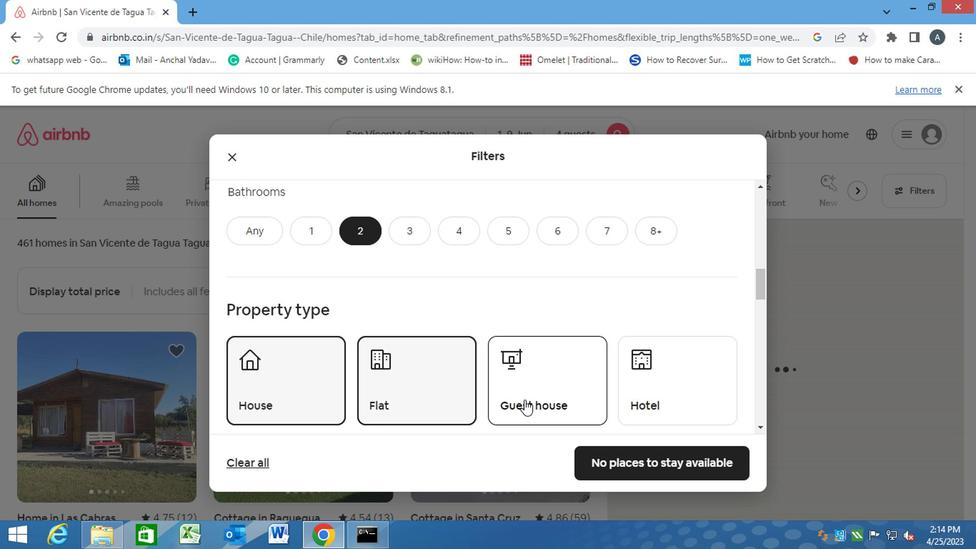 
Action: Mouse moved to (509, 394)
Screenshot: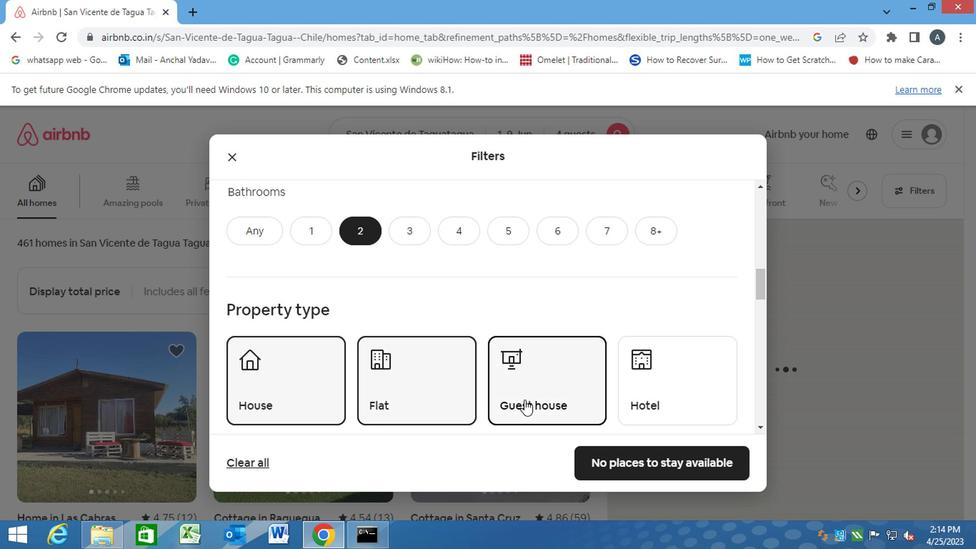 
Action: Mouse scrolled (509, 393) with delta (0, 0)
Screenshot: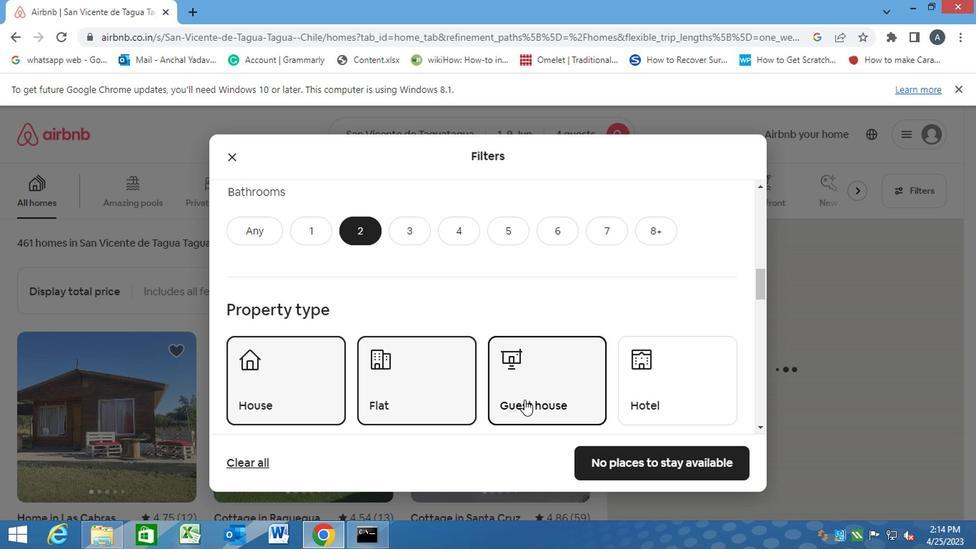 
Action: Mouse moved to (509, 394)
Screenshot: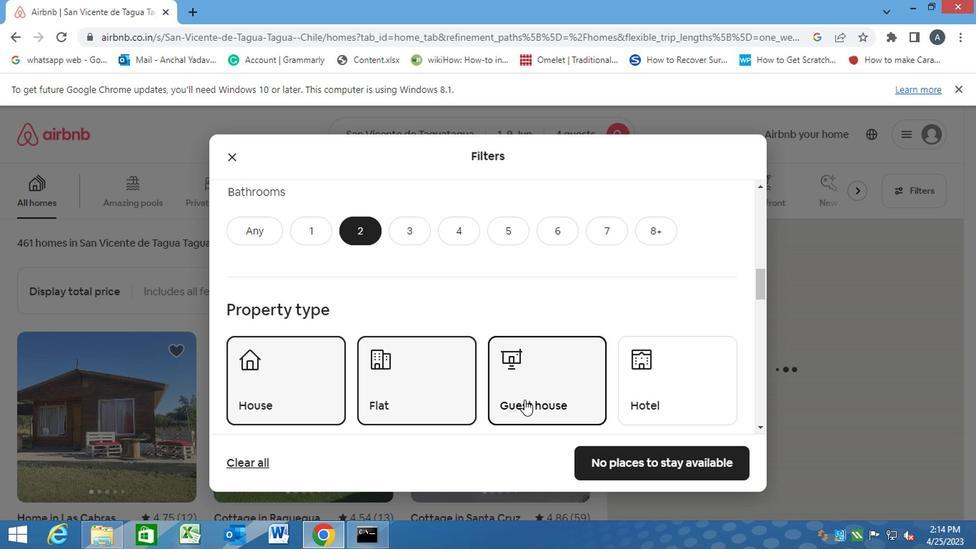 
Action: Mouse scrolled (509, 393) with delta (0, 0)
Screenshot: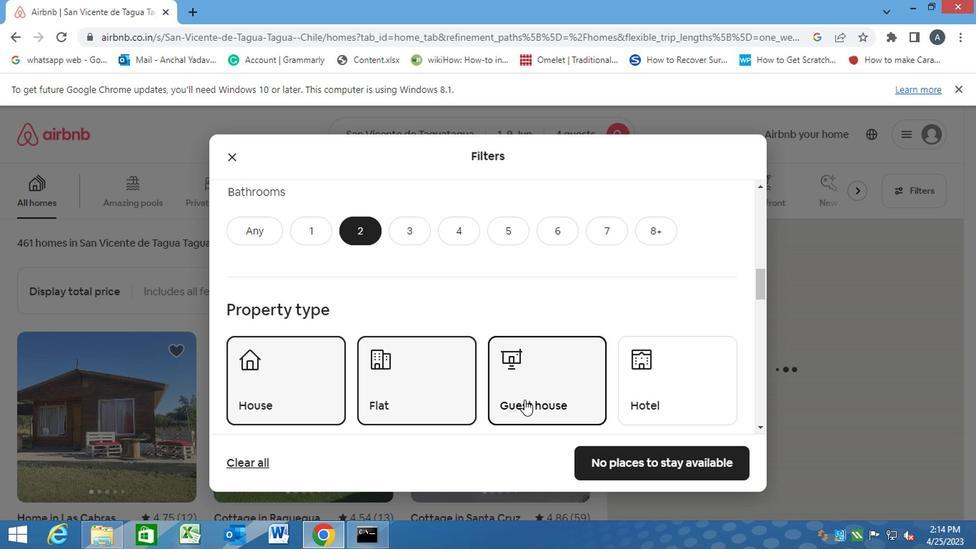 
Action: Mouse moved to (395, 377)
Screenshot: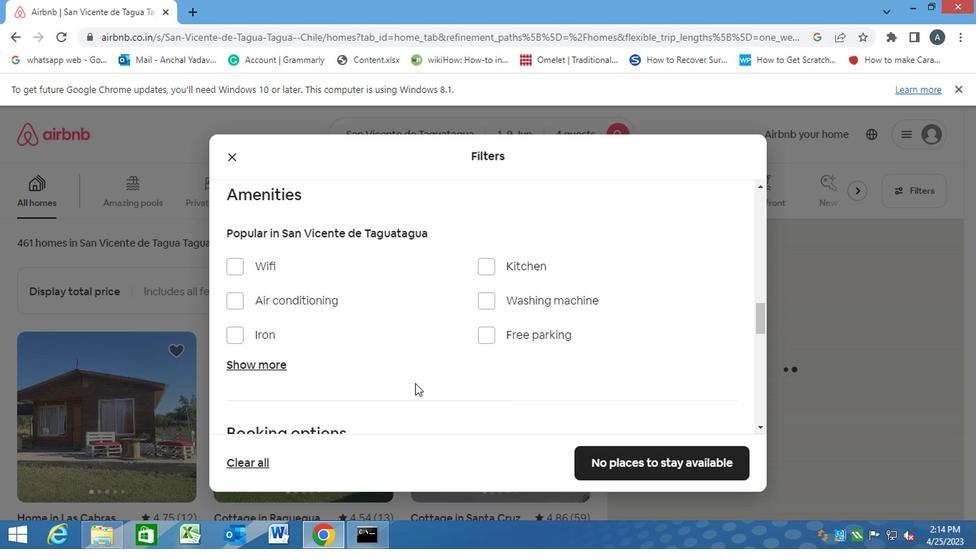 
Action: Mouse scrolled (395, 377) with delta (0, 0)
Screenshot: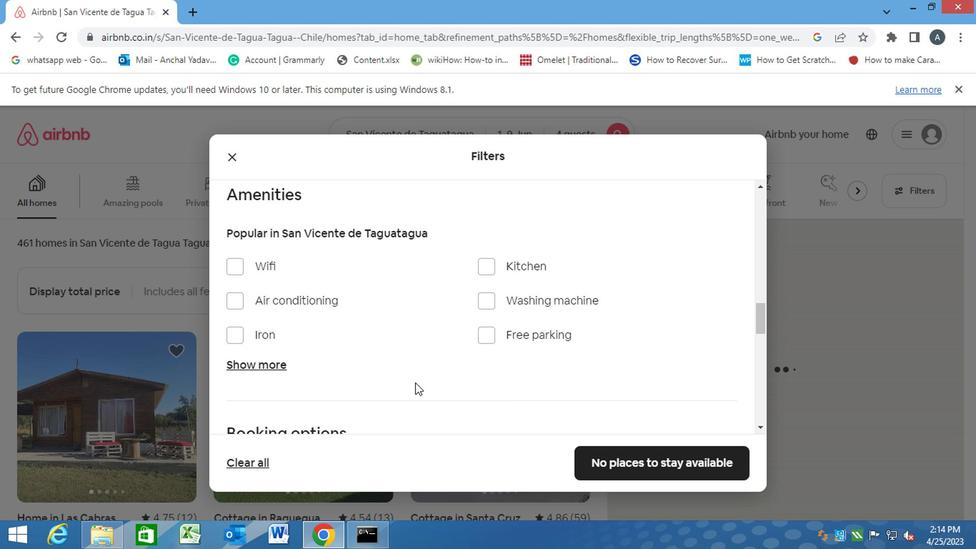 
Action: Mouse scrolled (395, 377) with delta (0, 0)
Screenshot: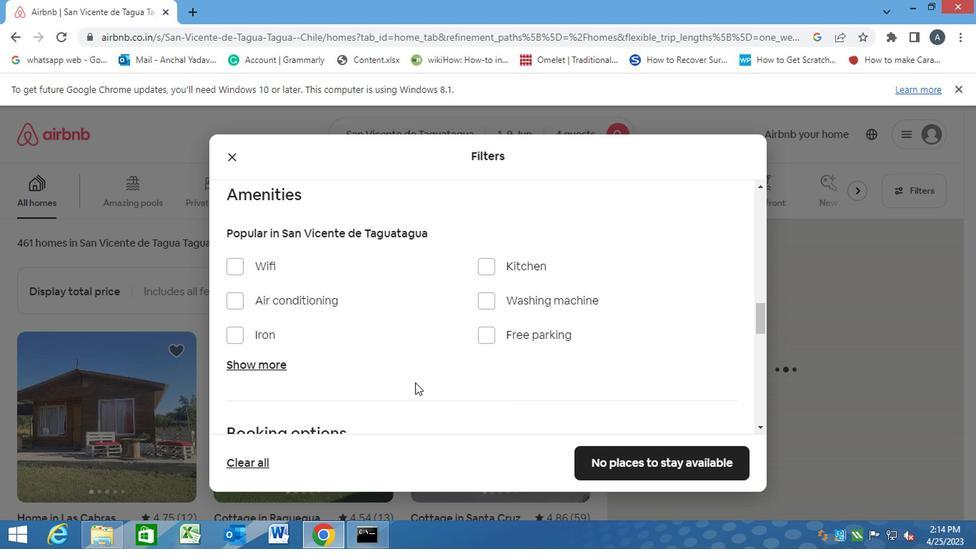 
Action: Mouse scrolled (395, 377) with delta (0, 0)
Screenshot: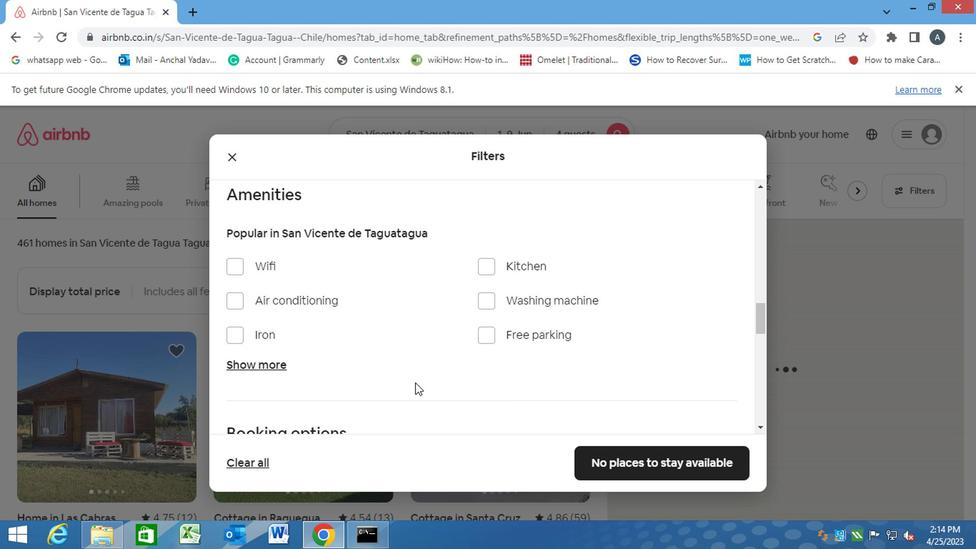 
Action: Mouse scrolled (395, 377) with delta (0, 0)
Screenshot: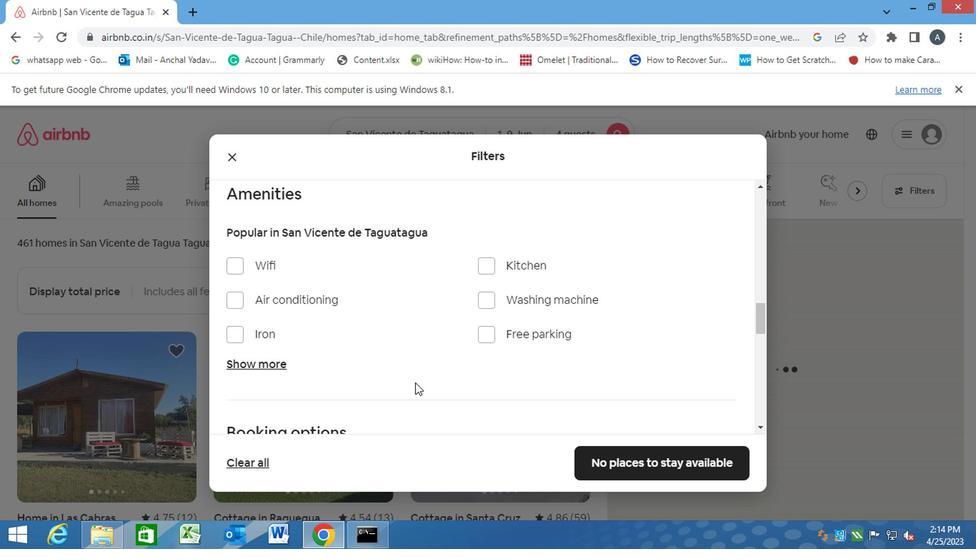 
Action: Mouse moved to (693, 245)
Screenshot: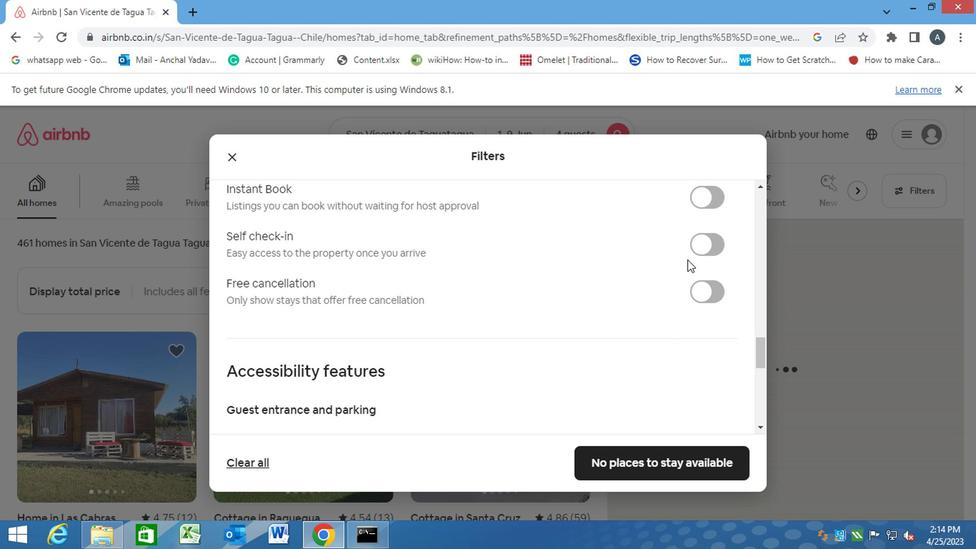 
Action: Mouse pressed left at (693, 245)
Screenshot: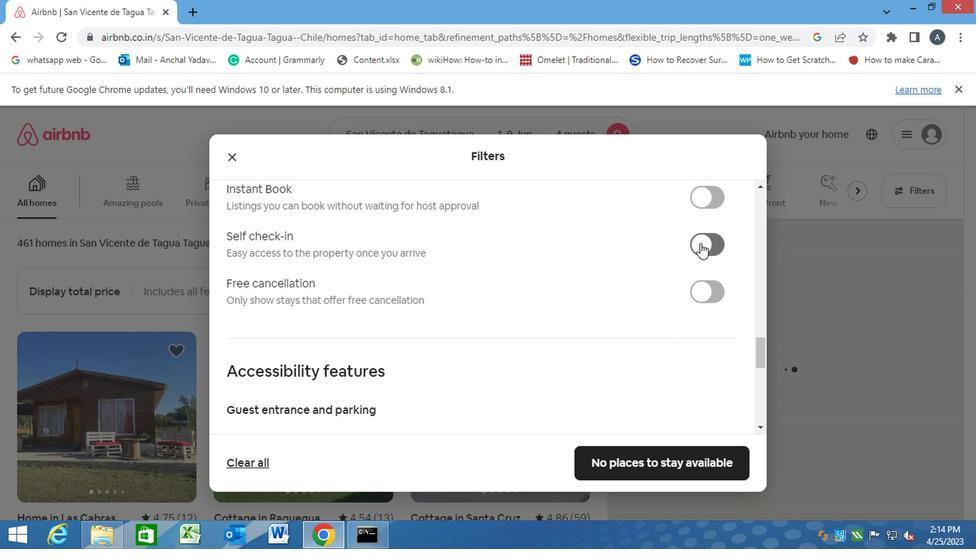 
Action: Mouse moved to (479, 289)
Screenshot: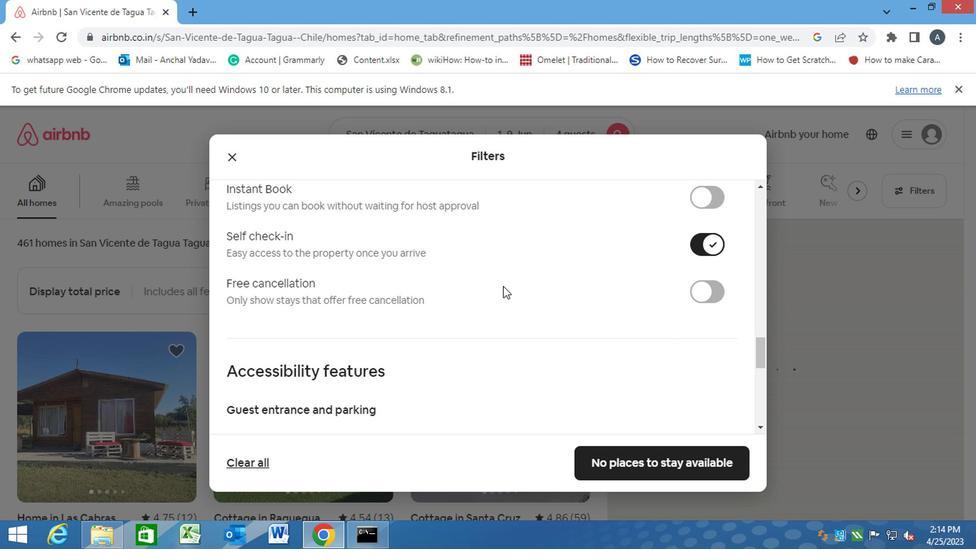 
Action: Mouse scrolled (479, 288) with delta (0, 0)
Screenshot: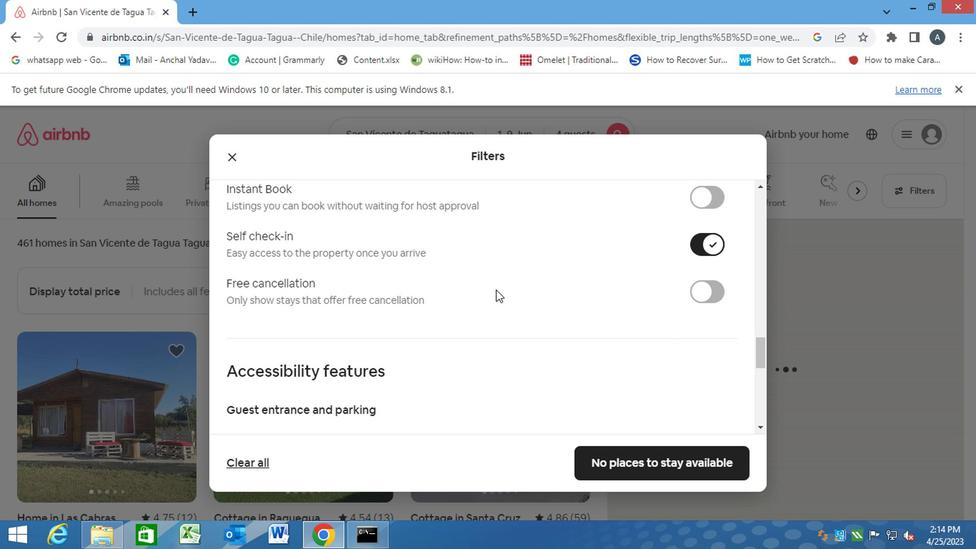 
Action: Mouse scrolled (479, 288) with delta (0, 0)
Screenshot: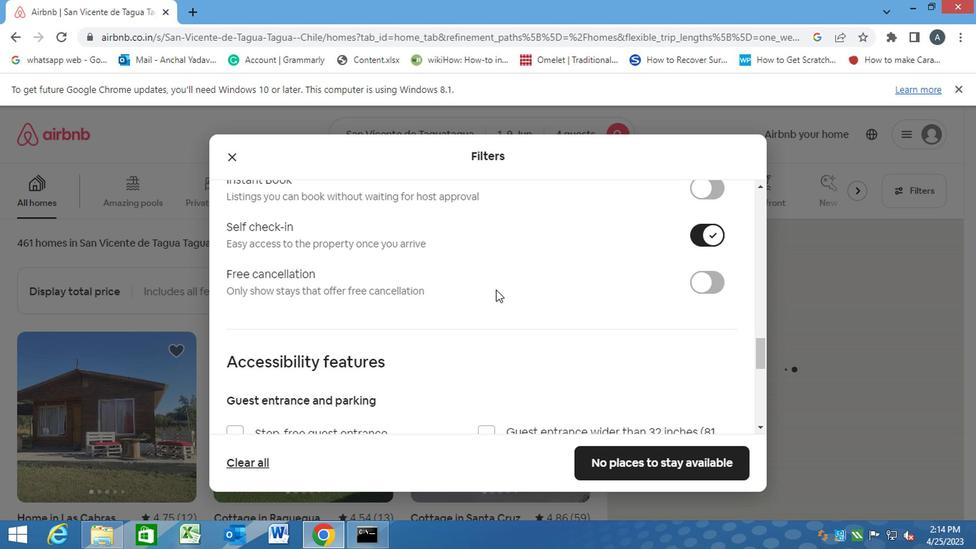
Action: Mouse scrolled (479, 288) with delta (0, 0)
Screenshot: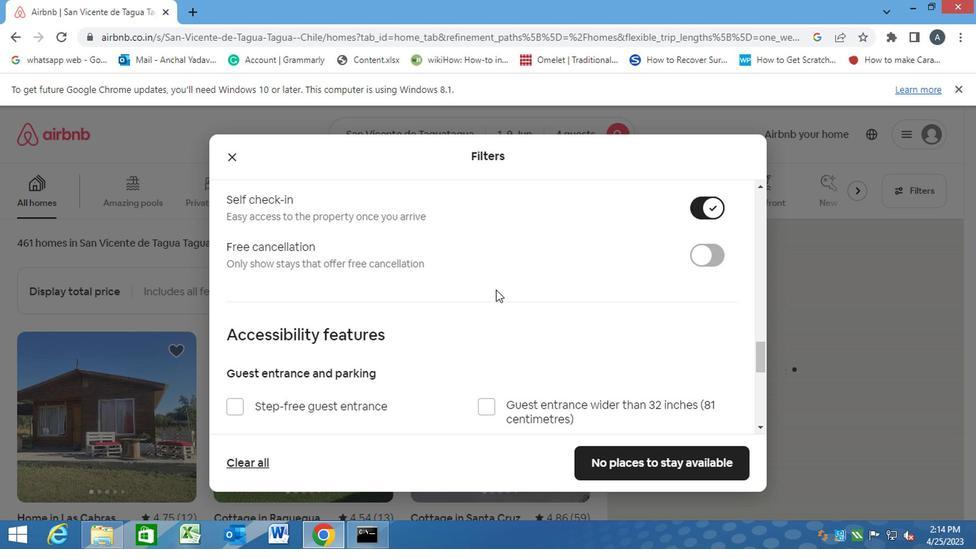 
Action: Mouse scrolled (479, 288) with delta (0, 0)
Screenshot: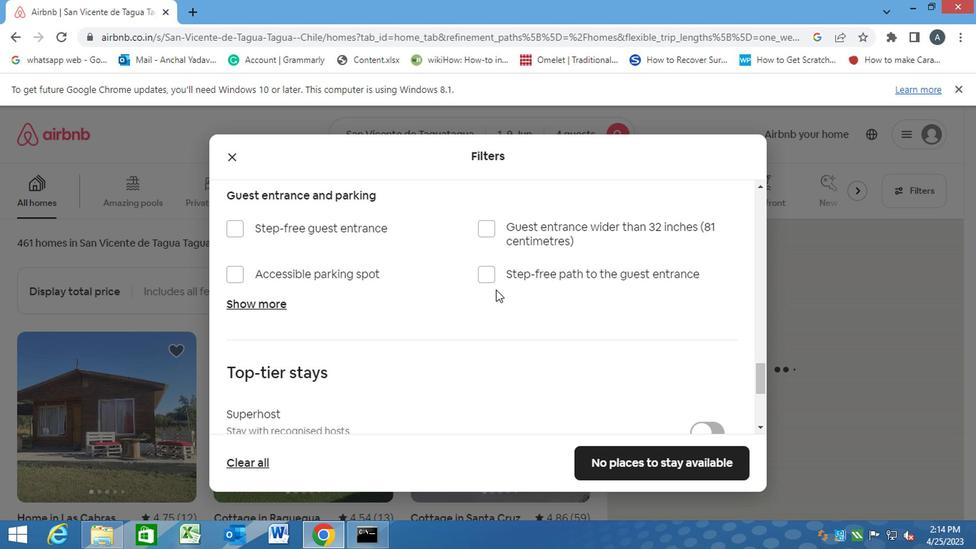 
Action: Mouse scrolled (479, 288) with delta (0, 0)
Screenshot: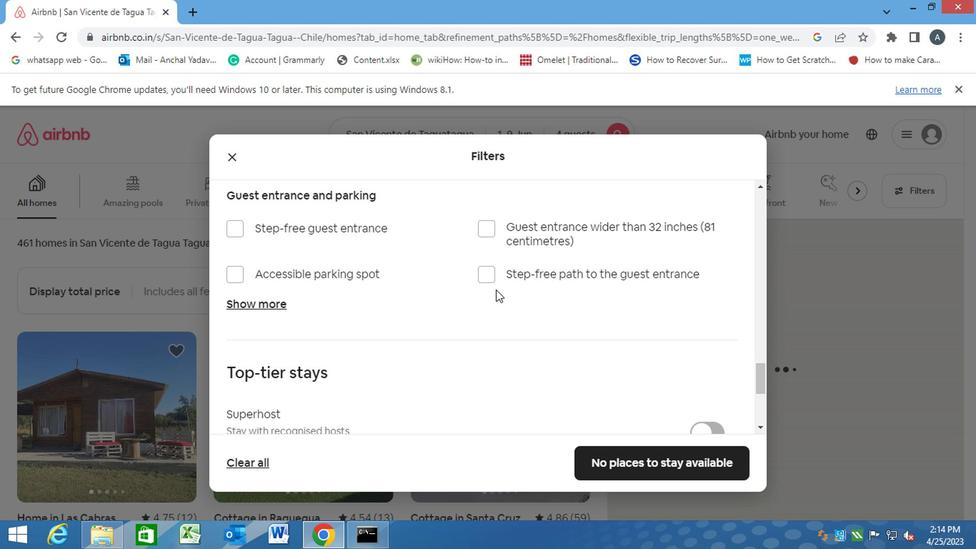 
Action: Mouse scrolled (479, 288) with delta (0, 0)
Screenshot: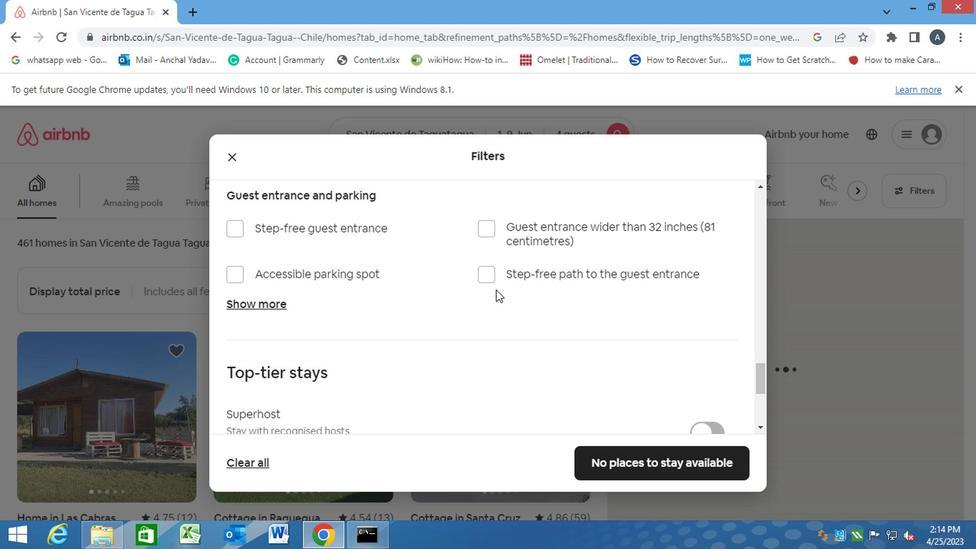 
Action: Mouse scrolled (479, 288) with delta (0, 0)
Screenshot: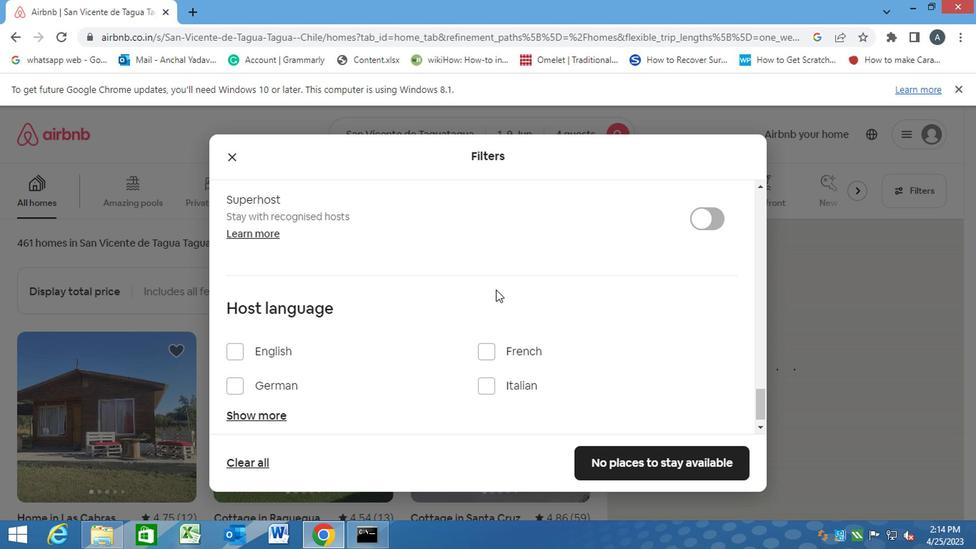 
Action: Mouse scrolled (479, 288) with delta (0, 0)
Screenshot: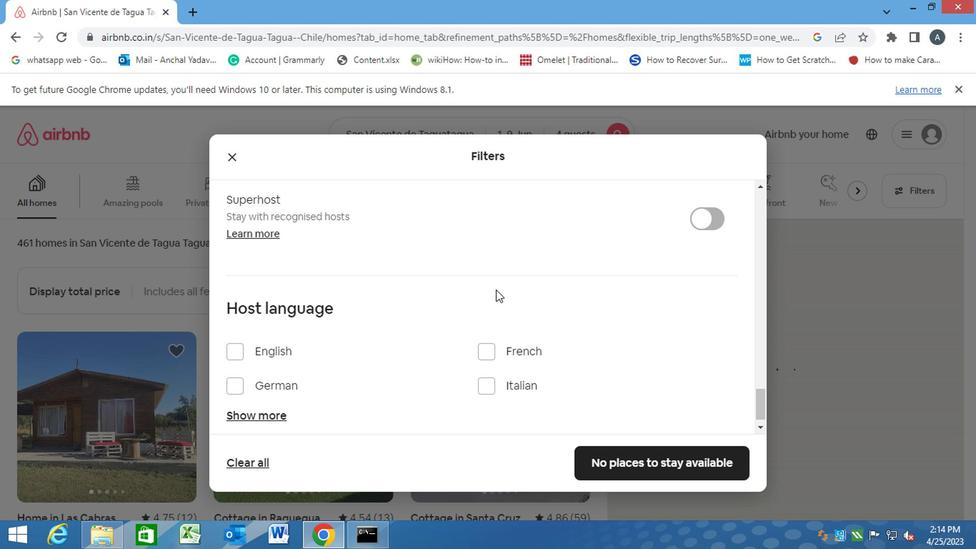 
Action: Mouse scrolled (479, 288) with delta (0, 0)
Screenshot: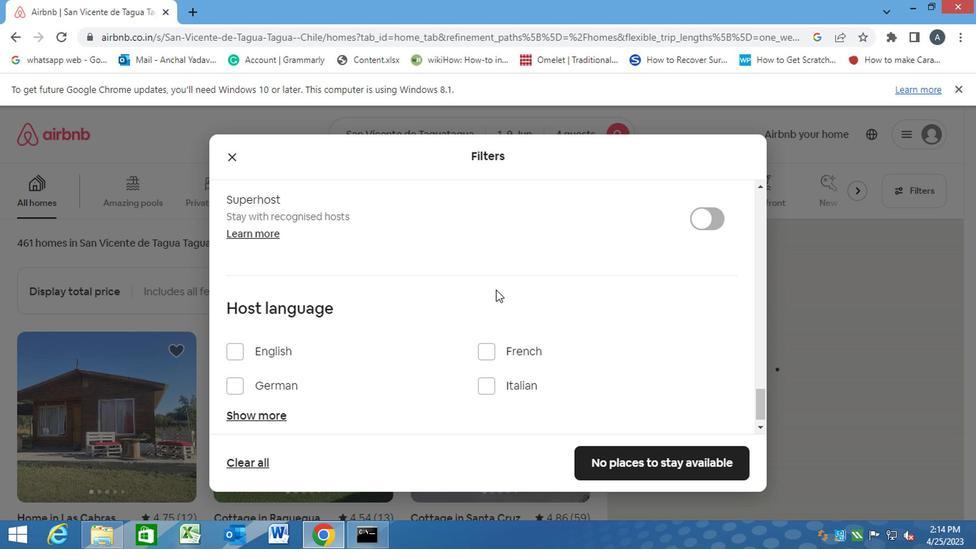 
Action: Mouse moved to (208, 321)
Screenshot: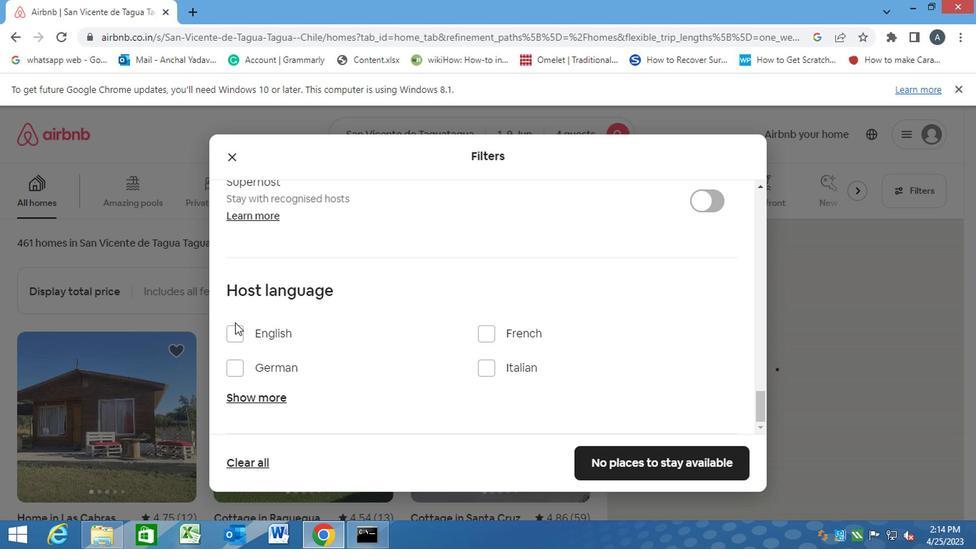 
Action: Mouse pressed left at (208, 321)
Screenshot: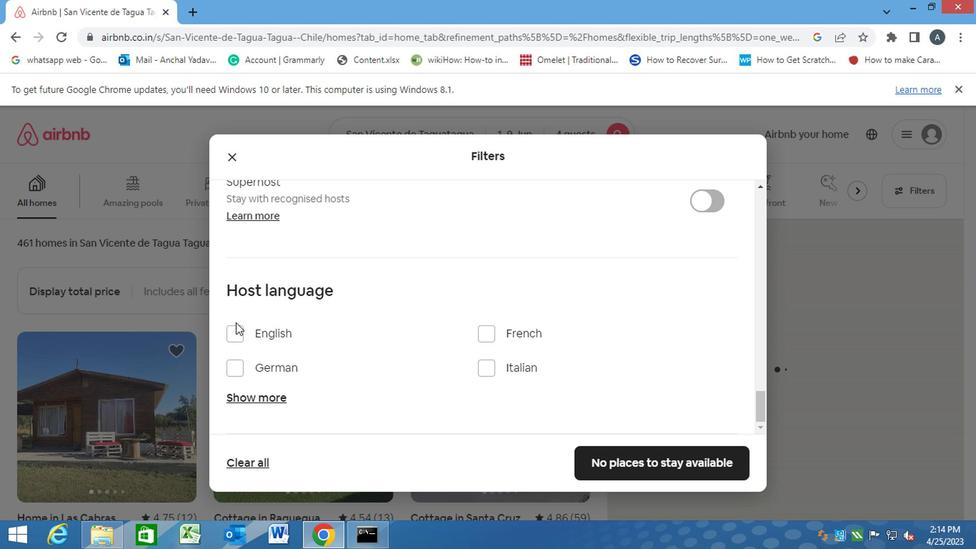 
Action: Mouse moved to (211, 327)
Screenshot: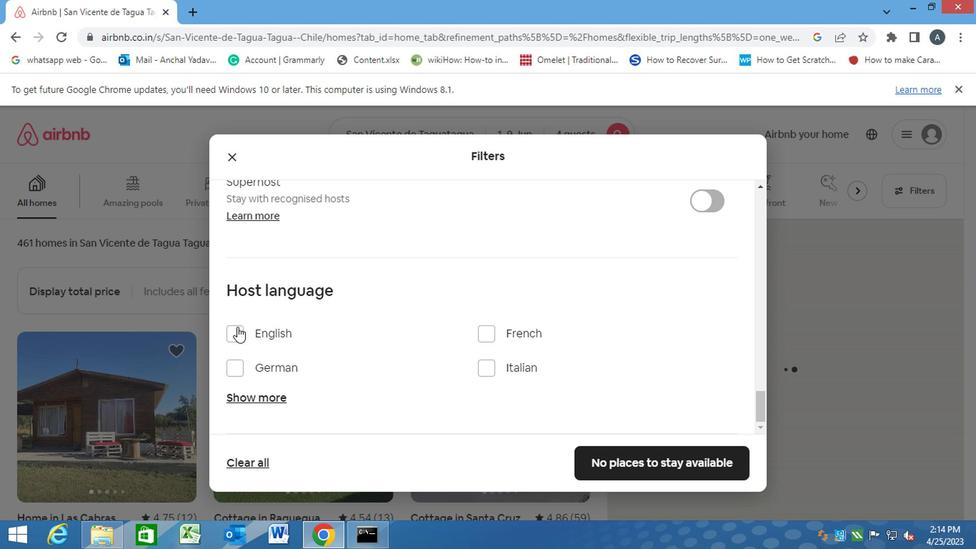 
Action: Mouse pressed left at (211, 327)
Screenshot: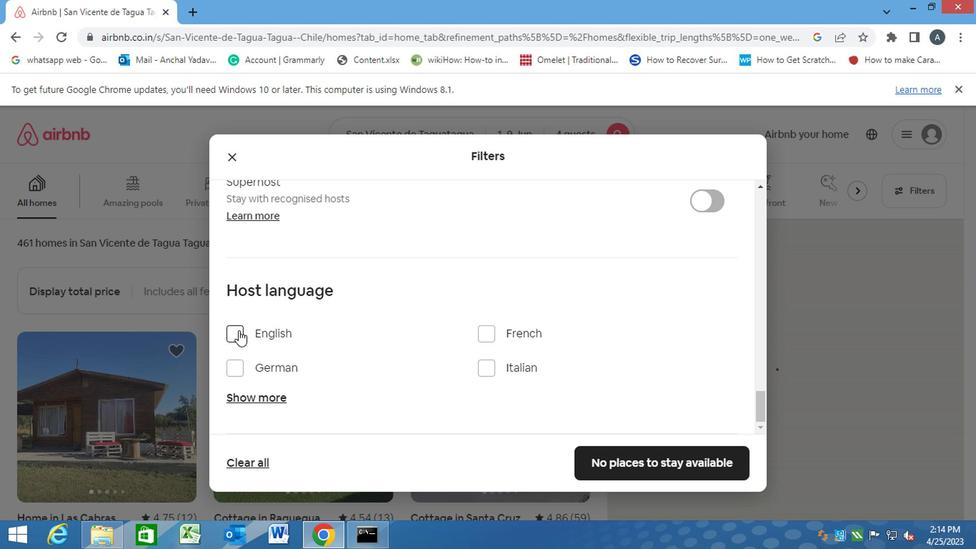 
Action: Mouse moved to (587, 448)
Screenshot: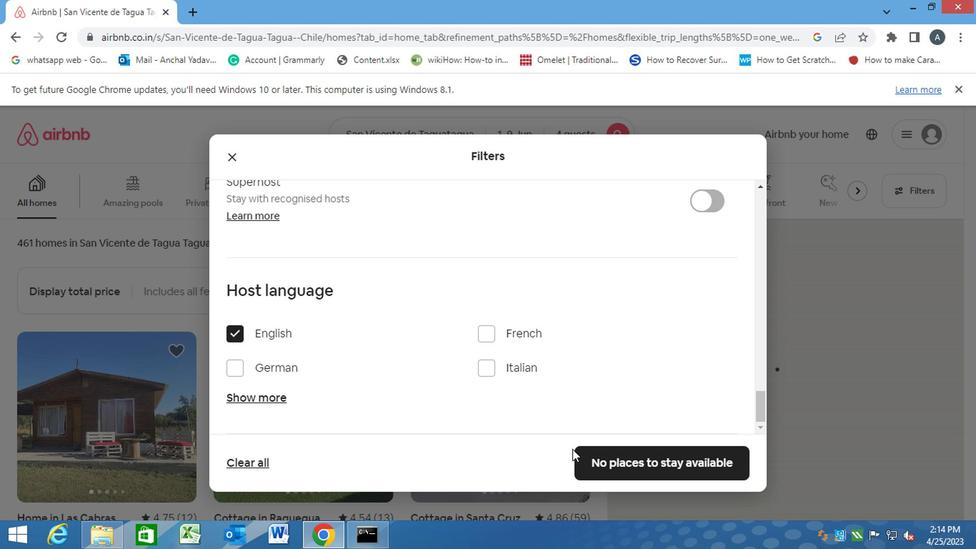 
Action: Mouse pressed left at (587, 448)
Screenshot: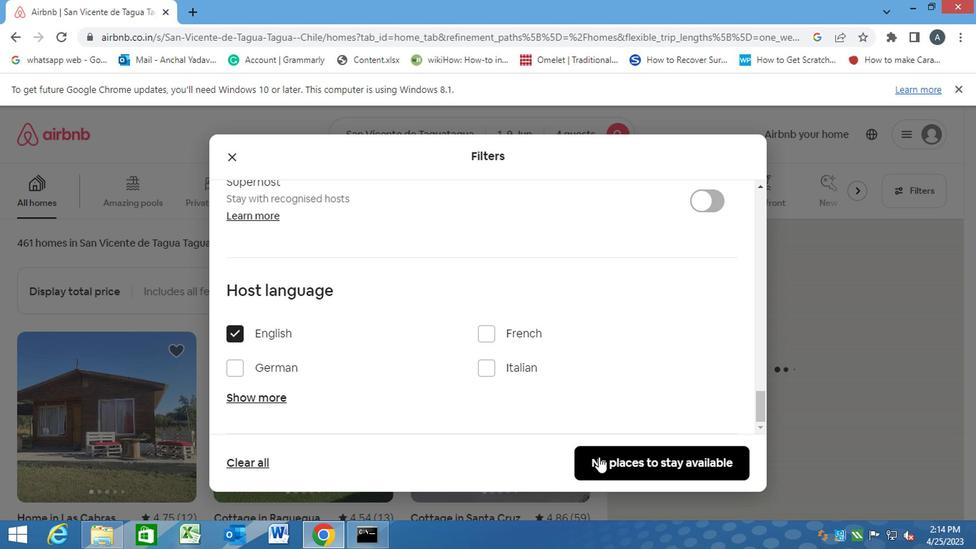 
